 Task: Find connections with filter location Addiet Canna with filter topic #culturewith filter profile language French with filter current company BioMérieux with filter school Sridevi Women's Engineering College with filter industry Banking with filter service category Family Law with filter keywords title Artist
Action: Mouse moved to (278, 220)
Screenshot: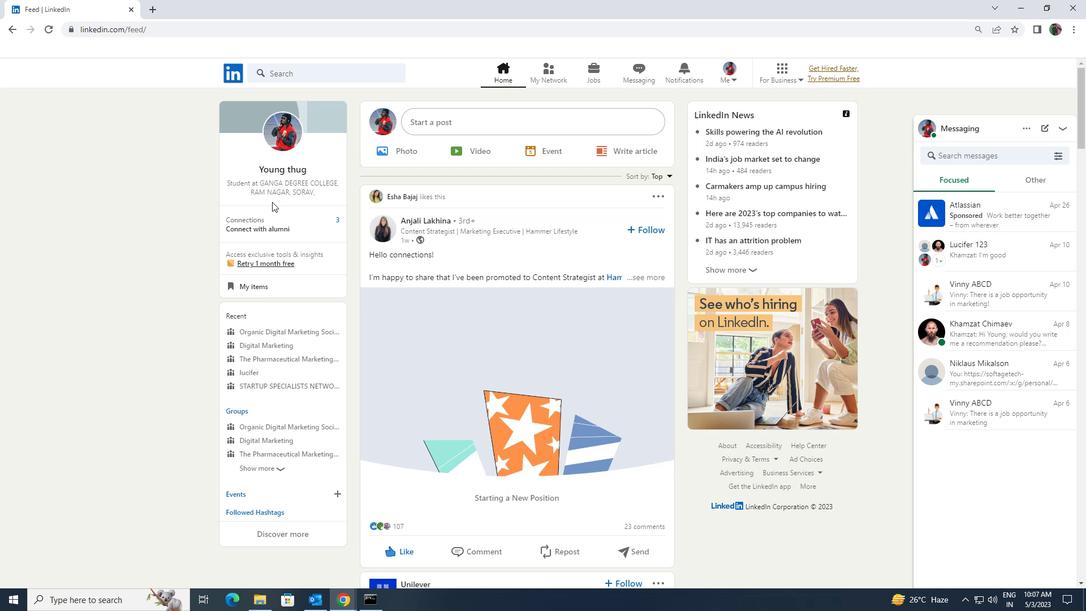 
Action: Mouse pressed left at (278, 220)
Screenshot: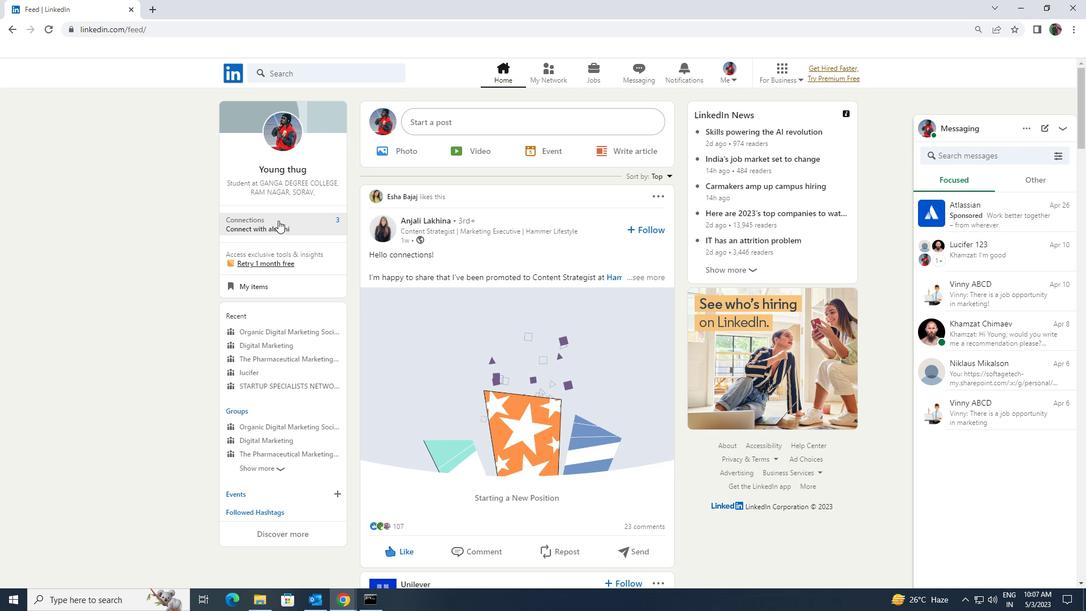 
Action: Mouse moved to (298, 136)
Screenshot: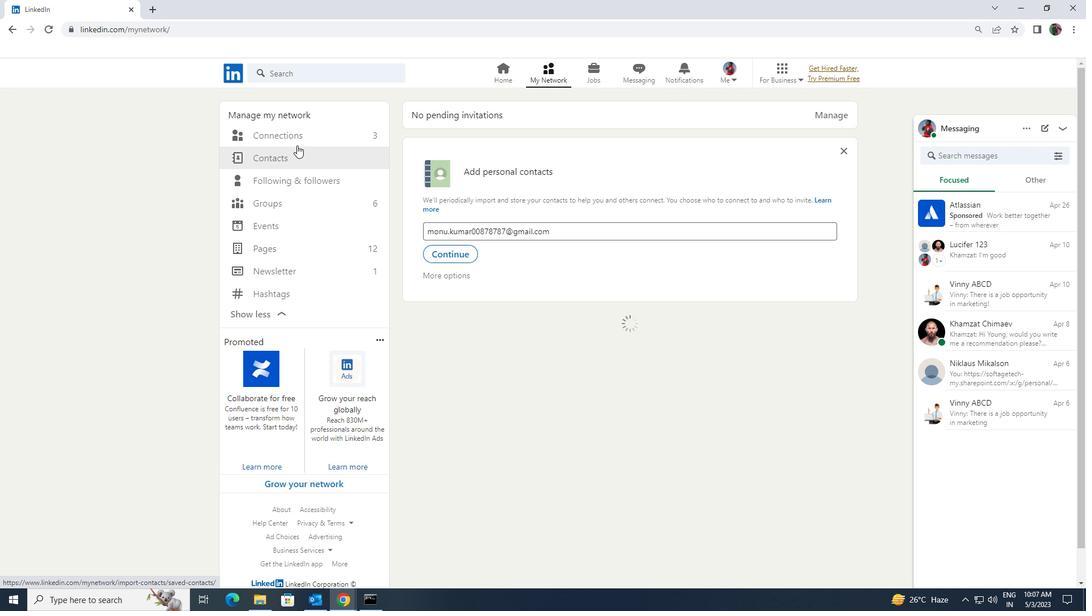 
Action: Mouse pressed left at (298, 136)
Screenshot: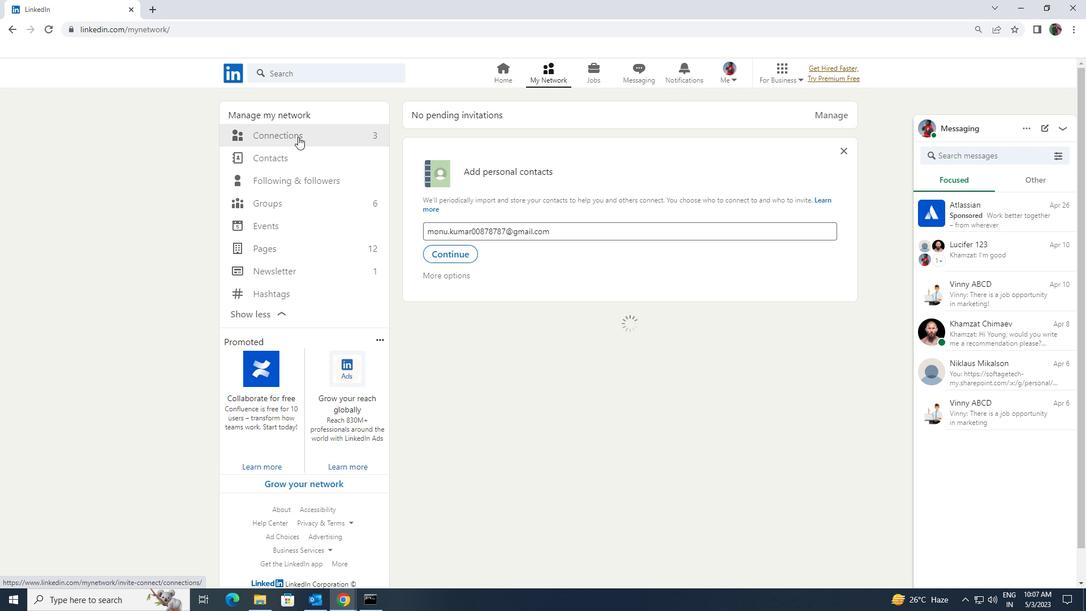 
Action: Mouse moved to (601, 139)
Screenshot: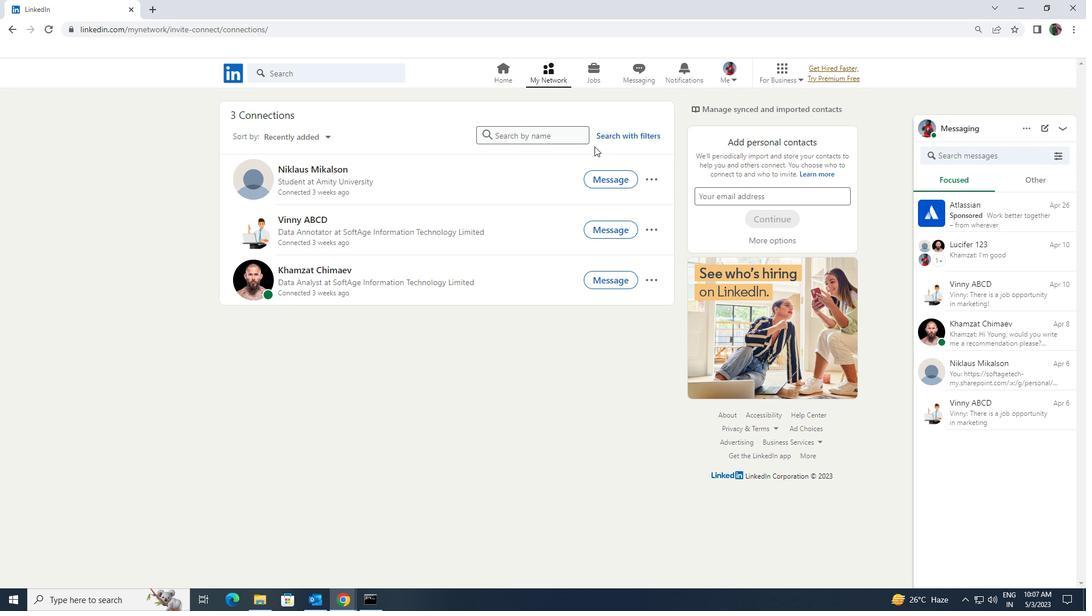 
Action: Mouse pressed left at (601, 139)
Screenshot: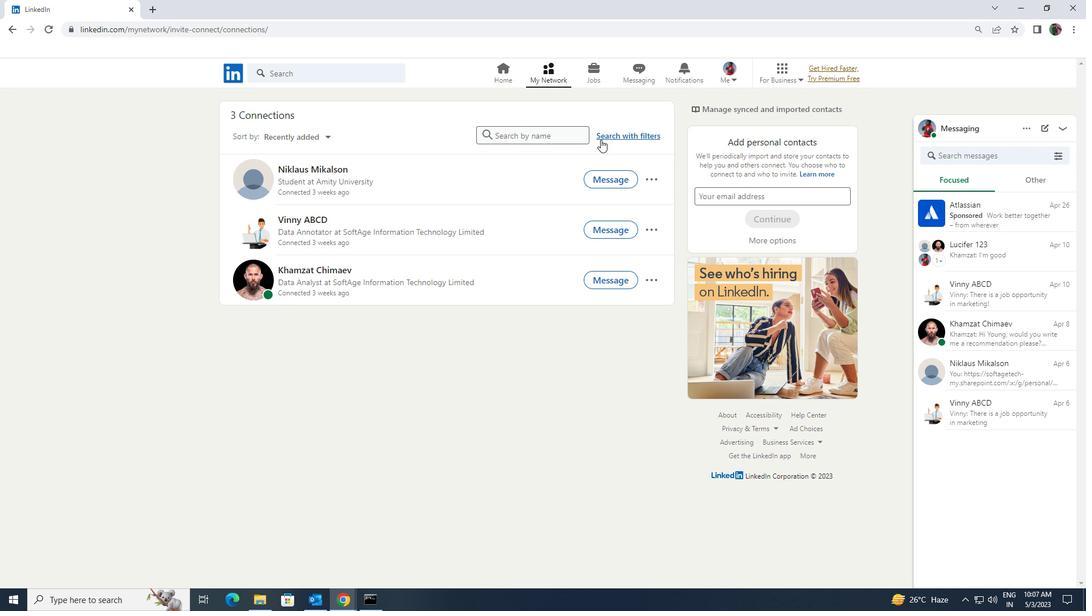 
Action: Mouse moved to (582, 107)
Screenshot: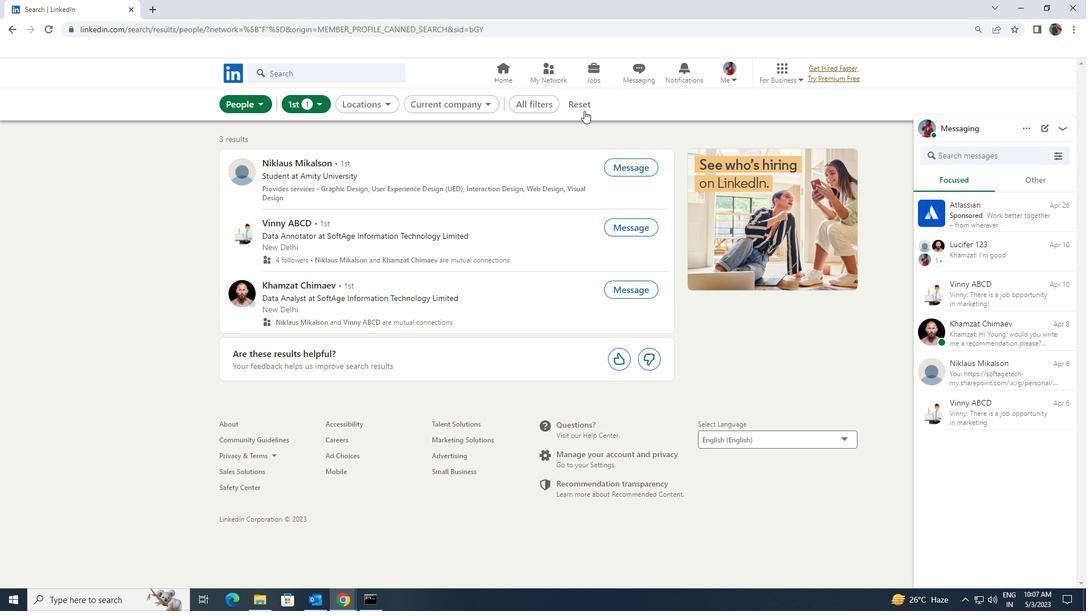 
Action: Mouse pressed left at (582, 107)
Screenshot: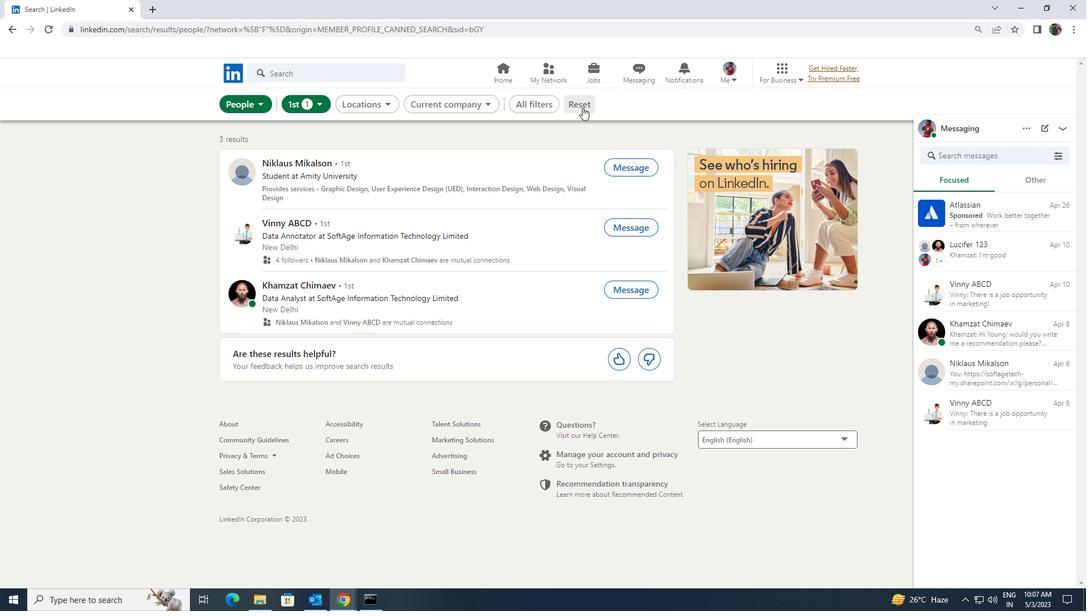 
Action: Mouse moved to (568, 105)
Screenshot: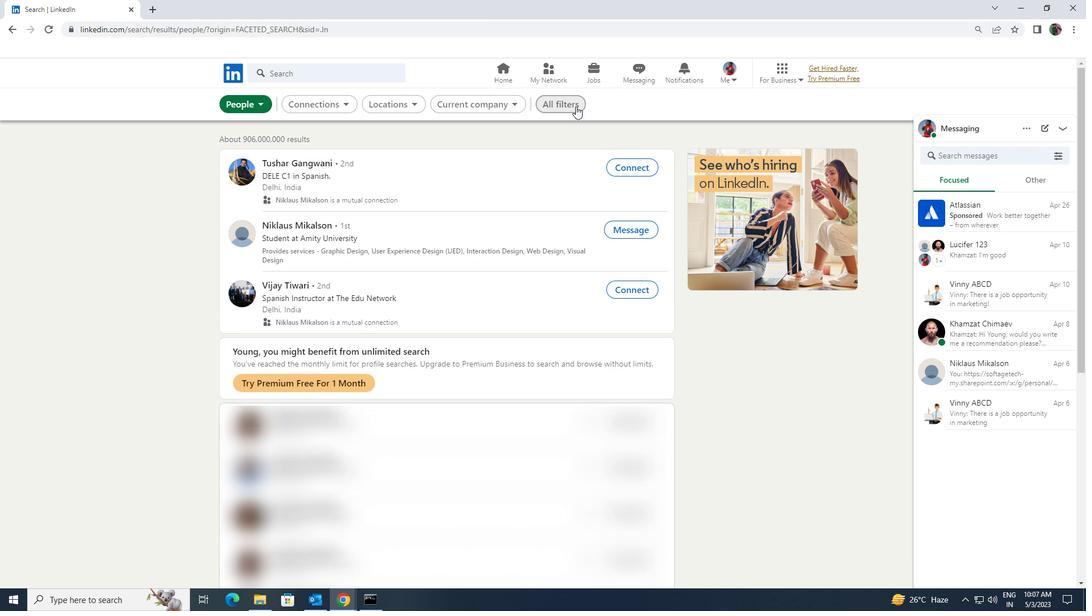 
Action: Mouse pressed left at (568, 105)
Screenshot: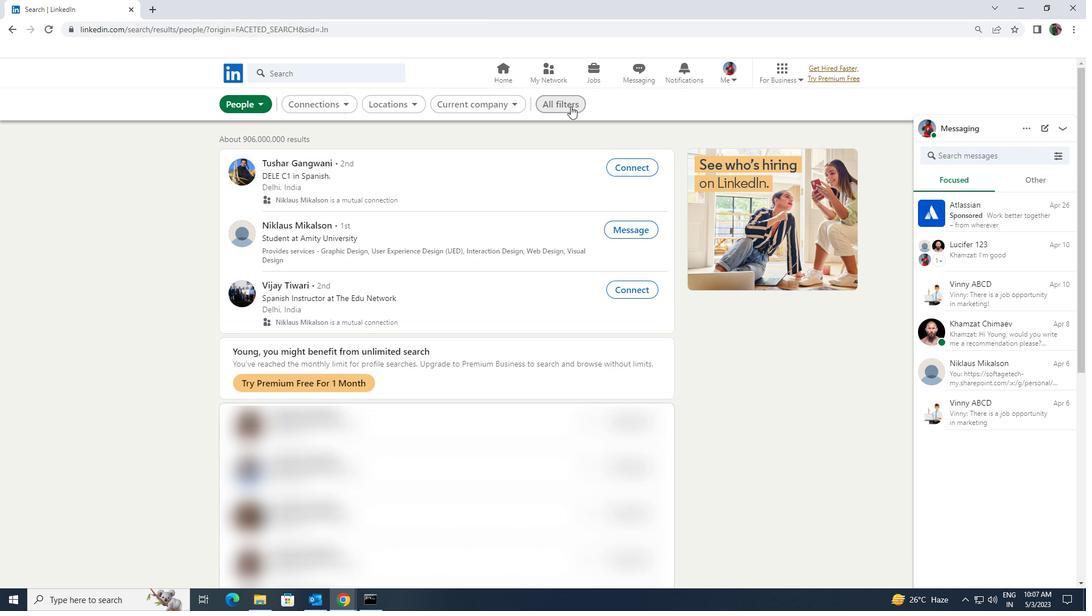 
Action: Mouse moved to (885, 391)
Screenshot: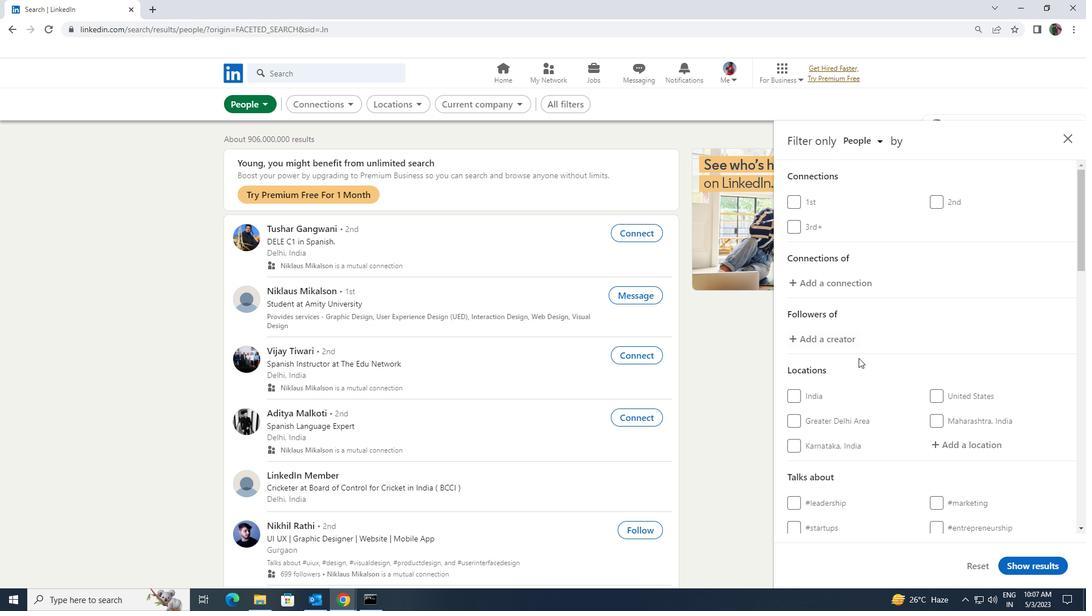 
Action: Mouse scrolled (885, 391) with delta (0, 0)
Screenshot: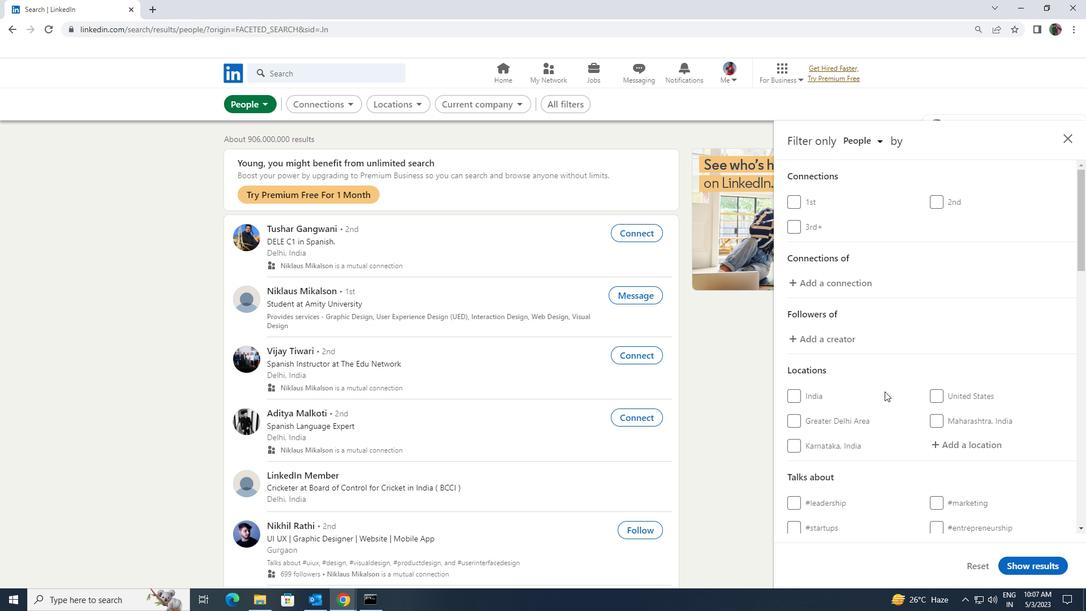 
Action: Mouse moved to (931, 385)
Screenshot: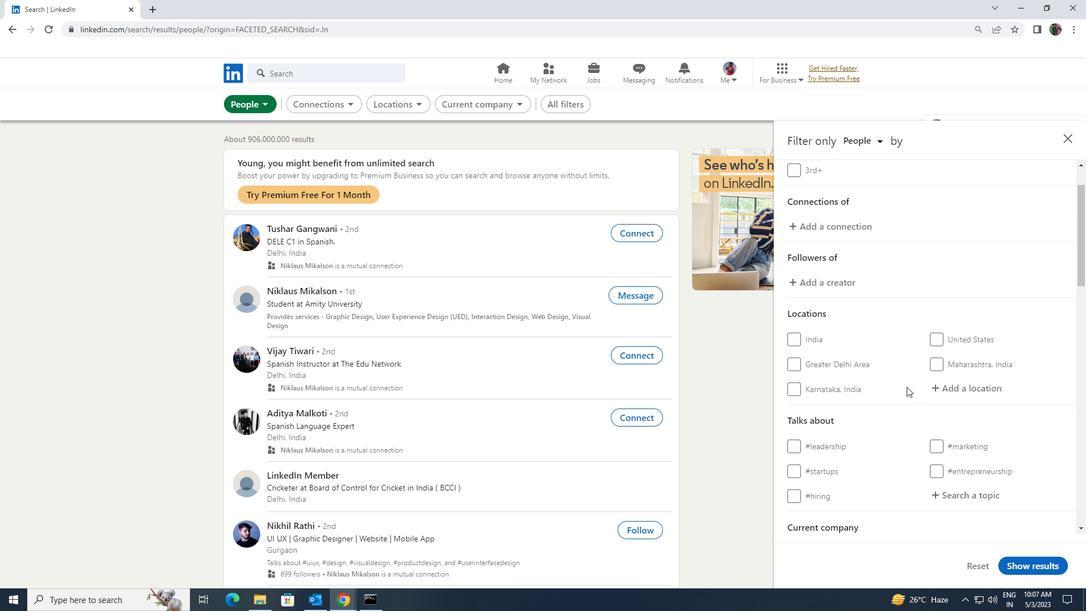 
Action: Mouse pressed left at (931, 385)
Screenshot: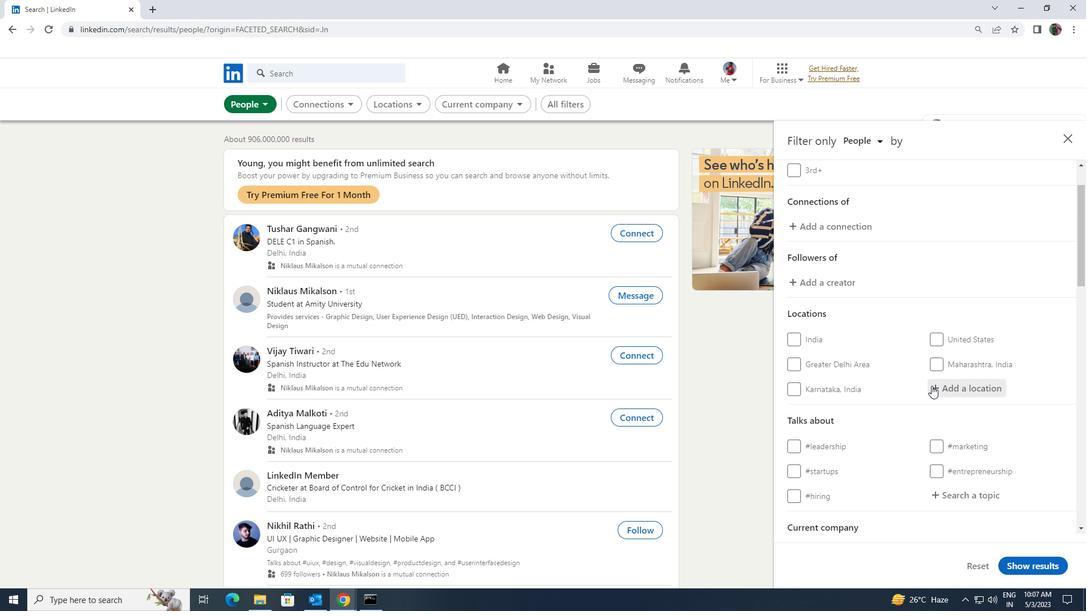 
Action: Mouse moved to (926, 381)
Screenshot: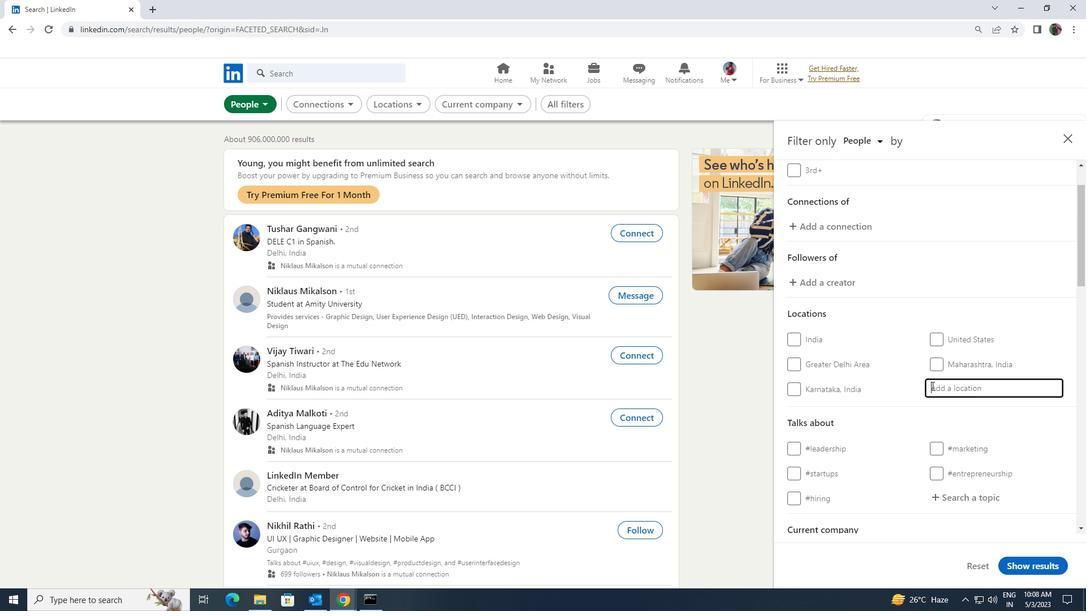 
Action: Key pressed <Key.shift>ADDIET<Key.space><Key.shift>CANNA
Screenshot: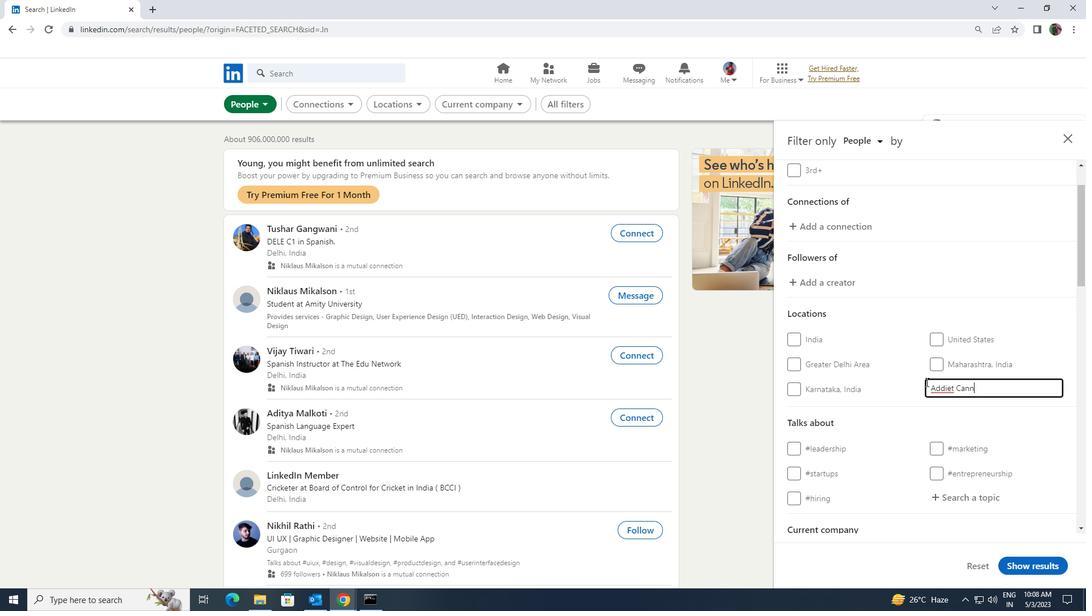 
Action: Mouse moved to (958, 490)
Screenshot: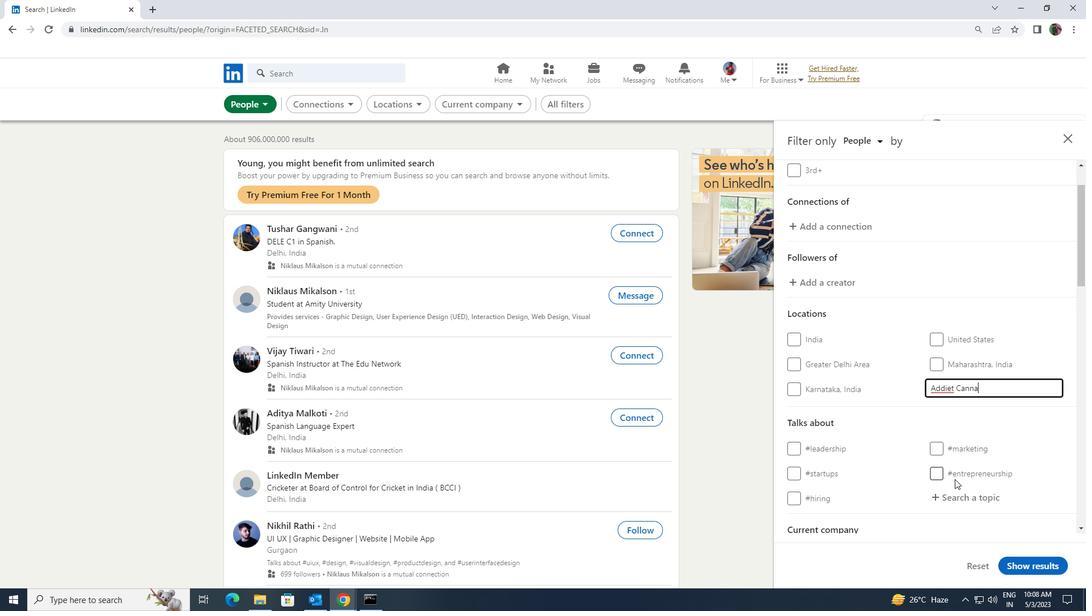 
Action: Mouse pressed left at (958, 490)
Screenshot: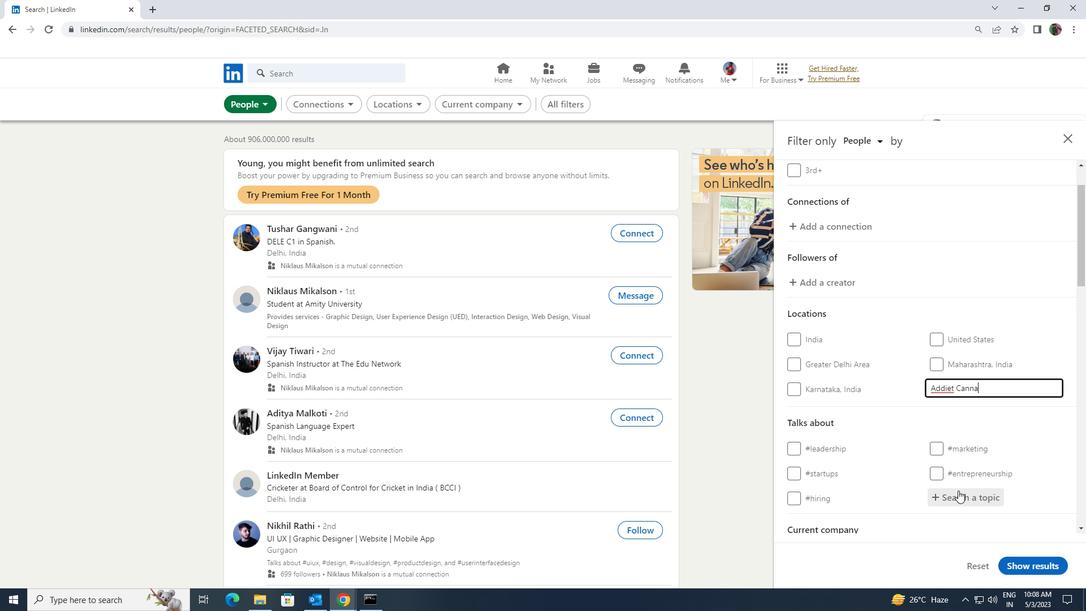 
Action: Key pressed <Key.shift>CULTURE
Screenshot: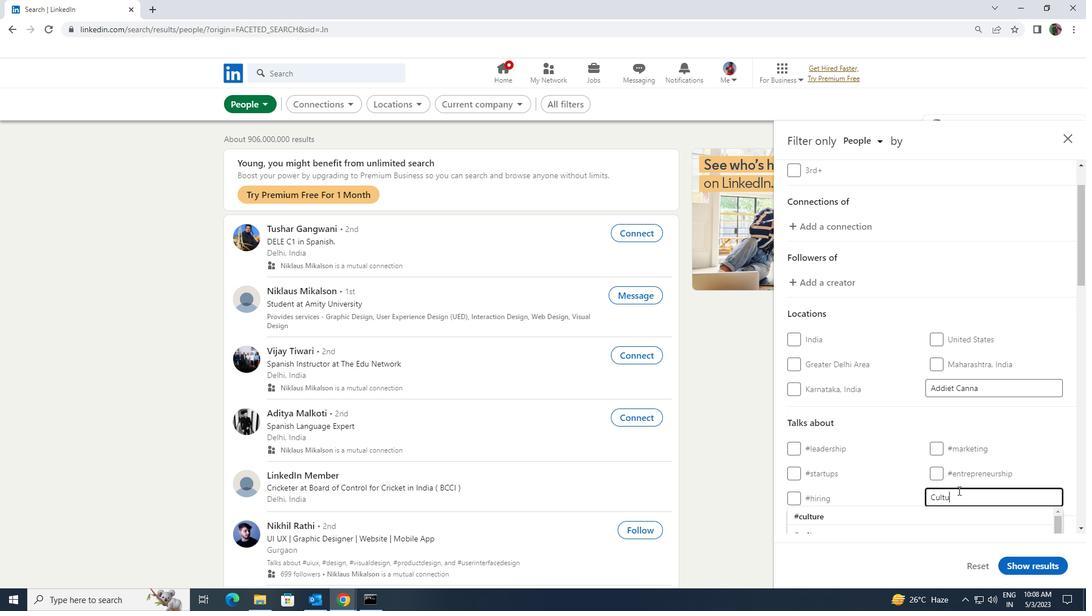 
Action: Mouse scrolled (958, 490) with delta (0, 0)
Screenshot: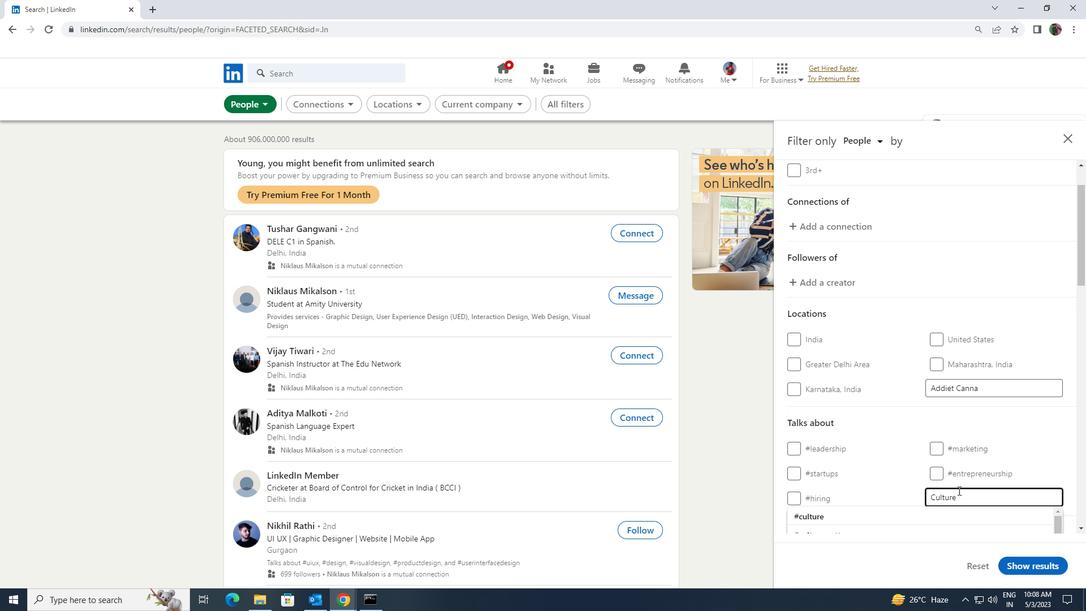 
Action: Mouse moved to (943, 462)
Screenshot: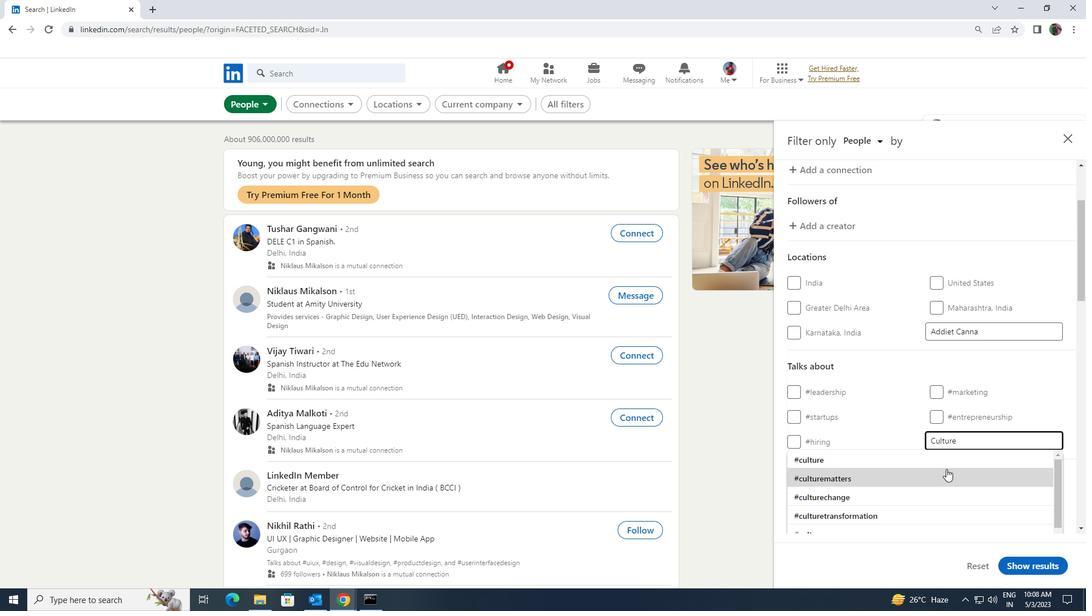 
Action: Mouse pressed left at (943, 462)
Screenshot: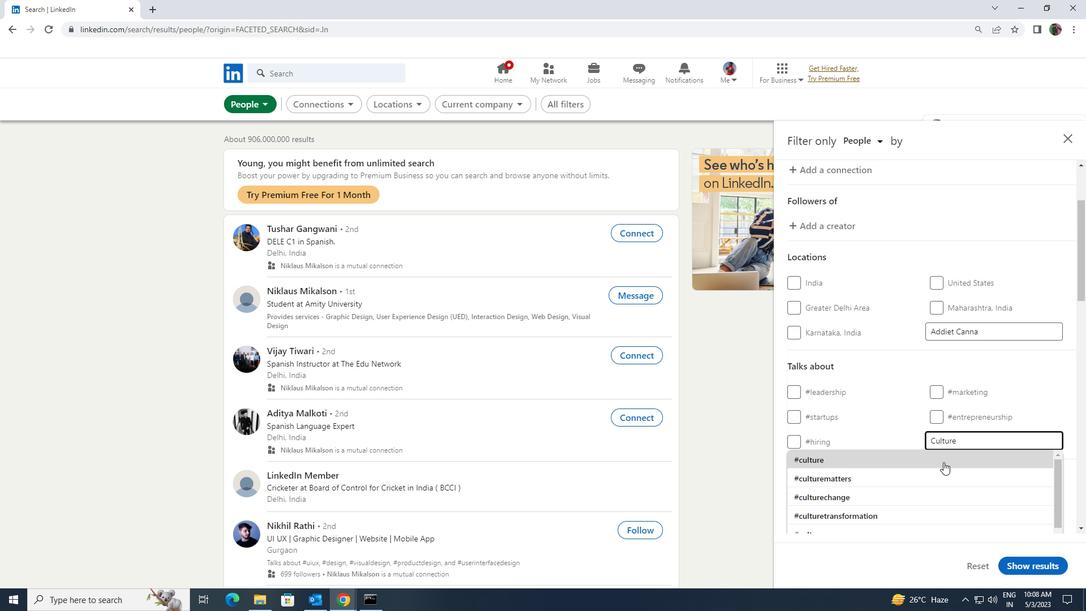 
Action: Mouse moved to (942, 462)
Screenshot: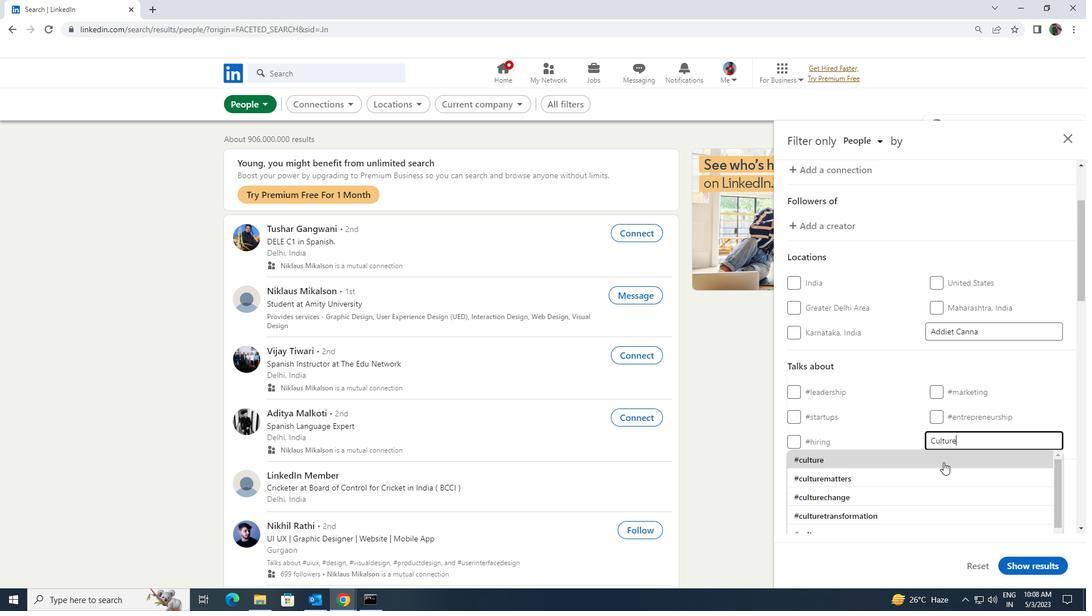 
Action: Mouse scrolled (942, 462) with delta (0, 0)
Screenshot: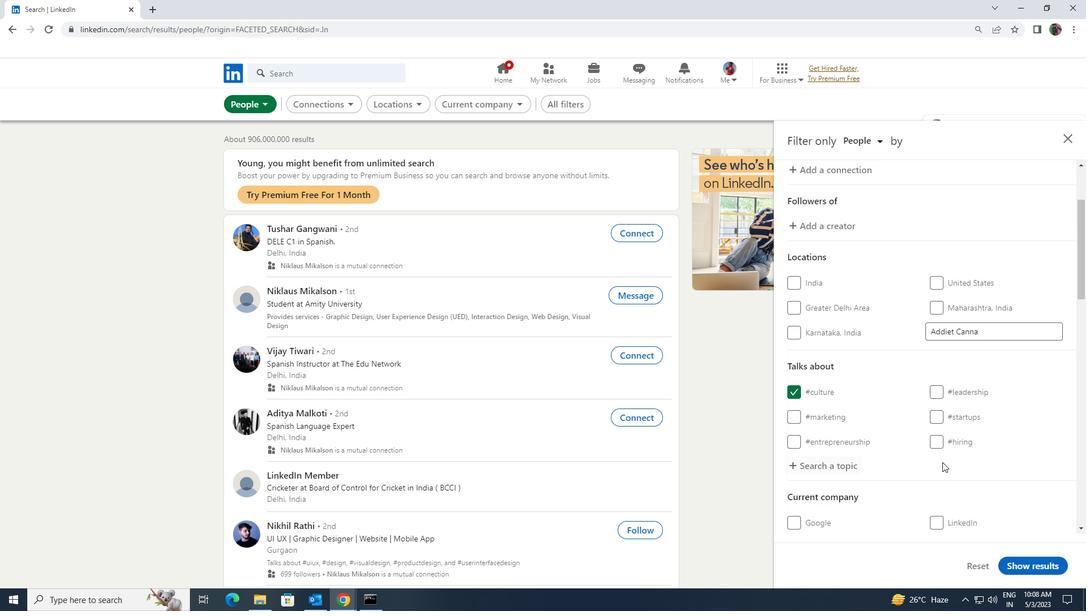 
Action: Mouse moved to (942, 462)
Screenshot: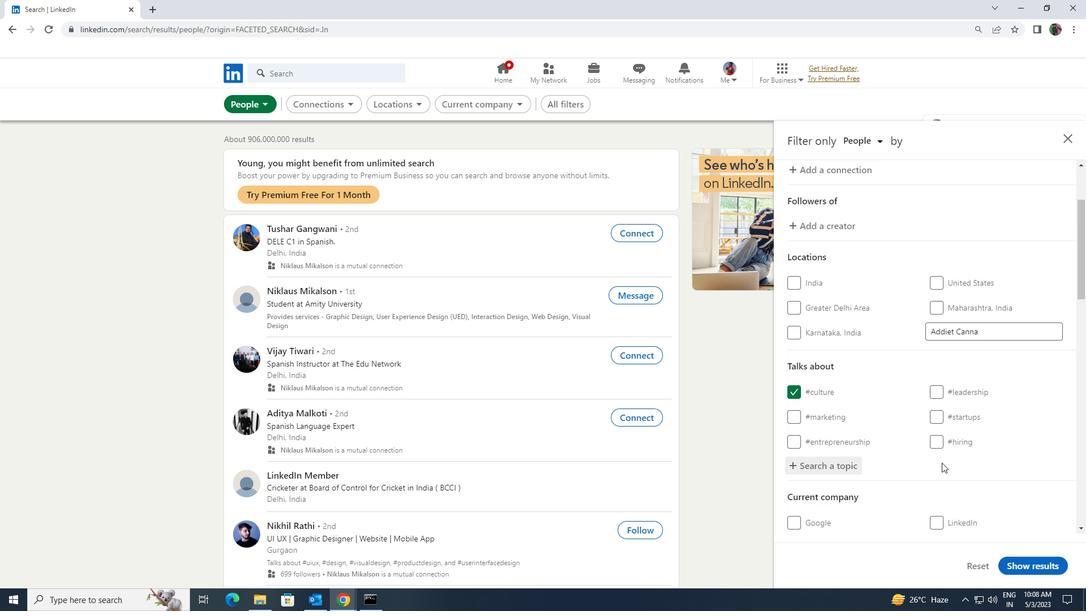 
Action: Mouse scrolled (942, 462) with delta (0, 0)
Screenshot: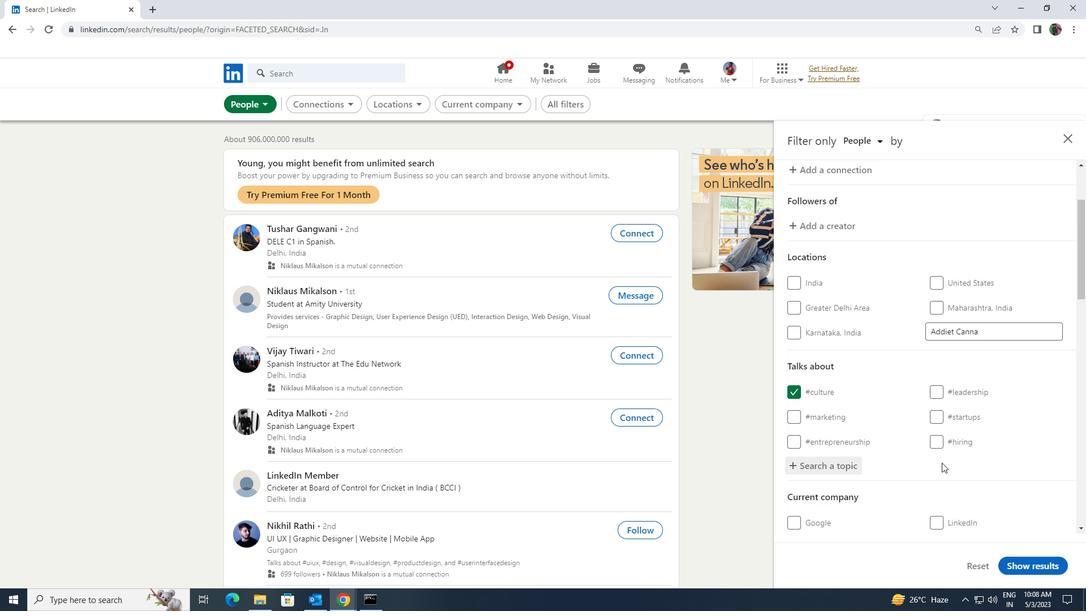 
Action: Mouse scrolled (942, 462) with delta (0, 0)
Screenshot: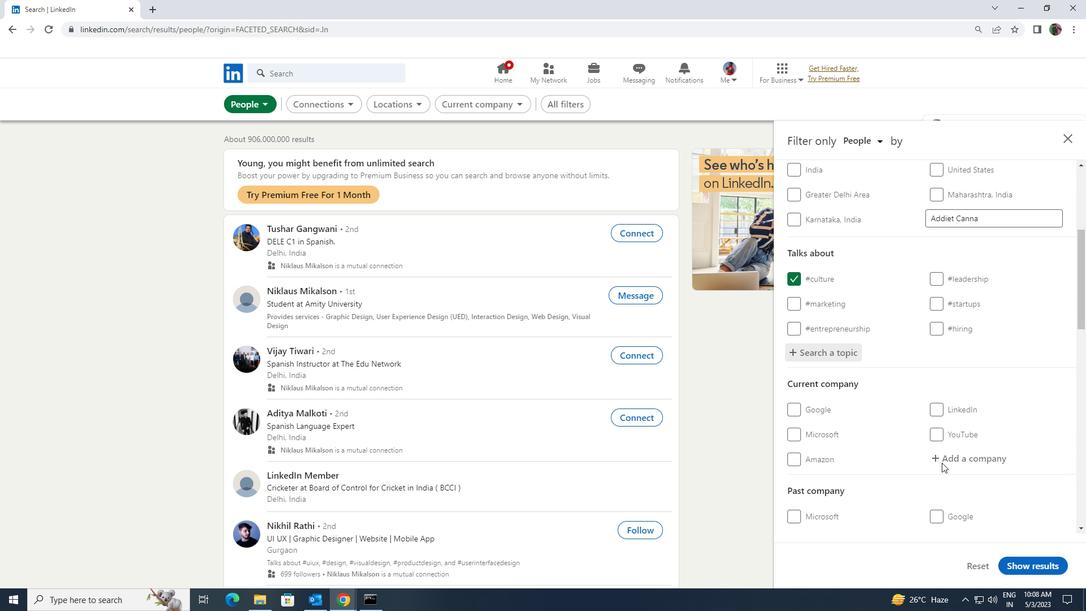 
Action: Mouse scrolled (942, 462) with delta (0, 0)
Screenshot: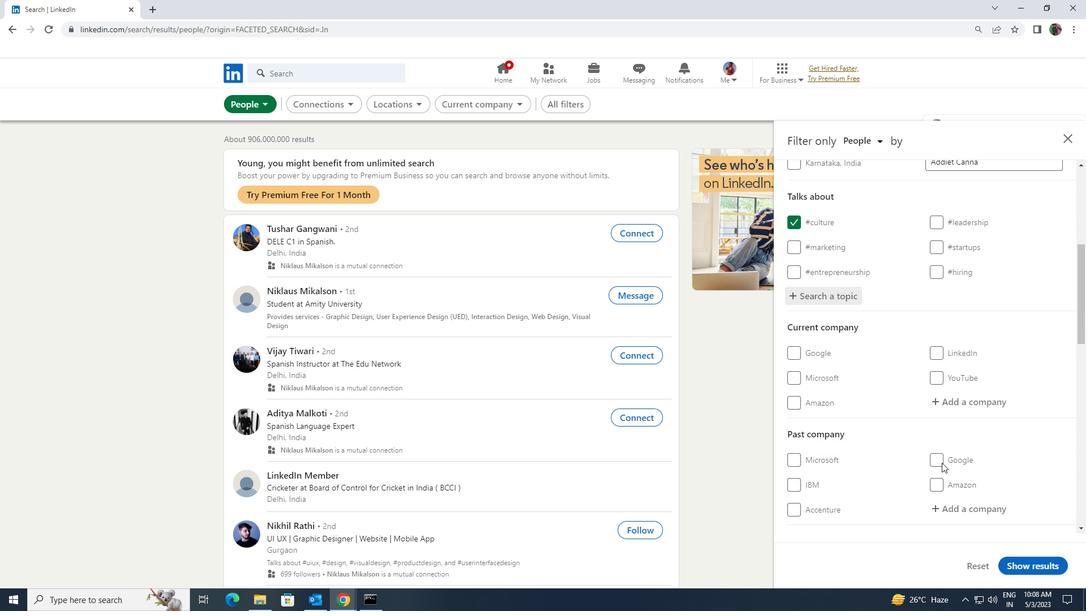 
Action: Mouse scrolled (942, 462) with delta (0, 0)
Screenshot: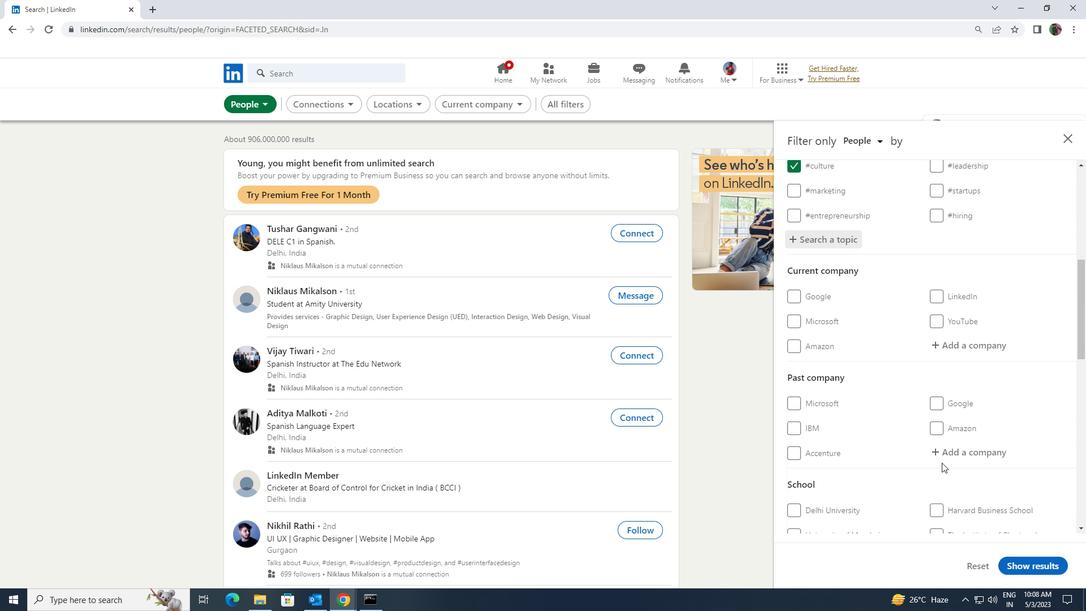 
Action: Mouse scrolled (942, 462) with delta (0, 0)
Screenshot: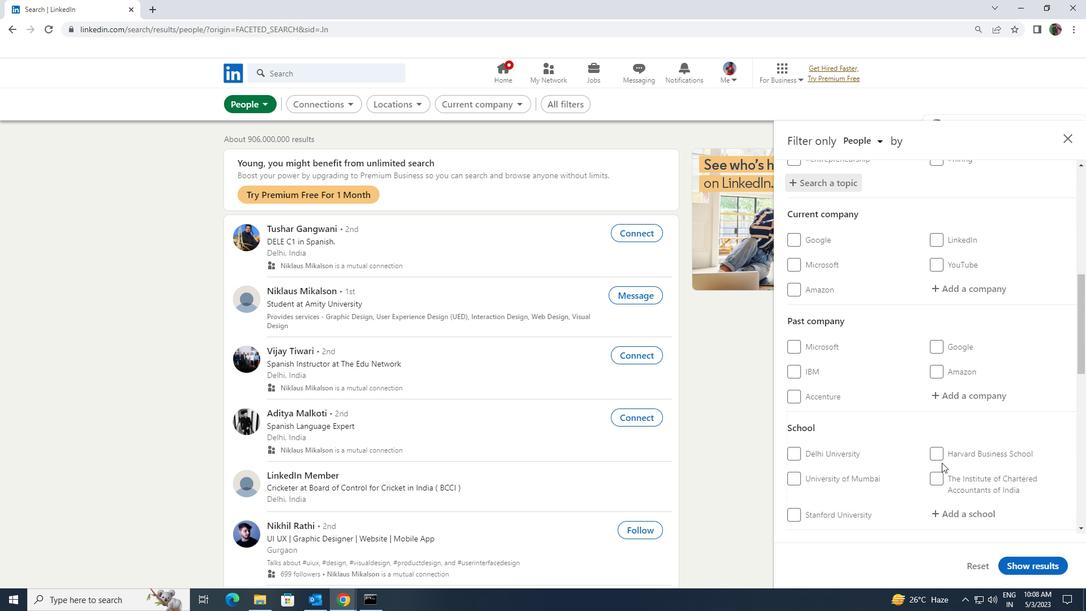
Action: Mouse scrolled (942, 462) with delta (0, 0)
Screenshot: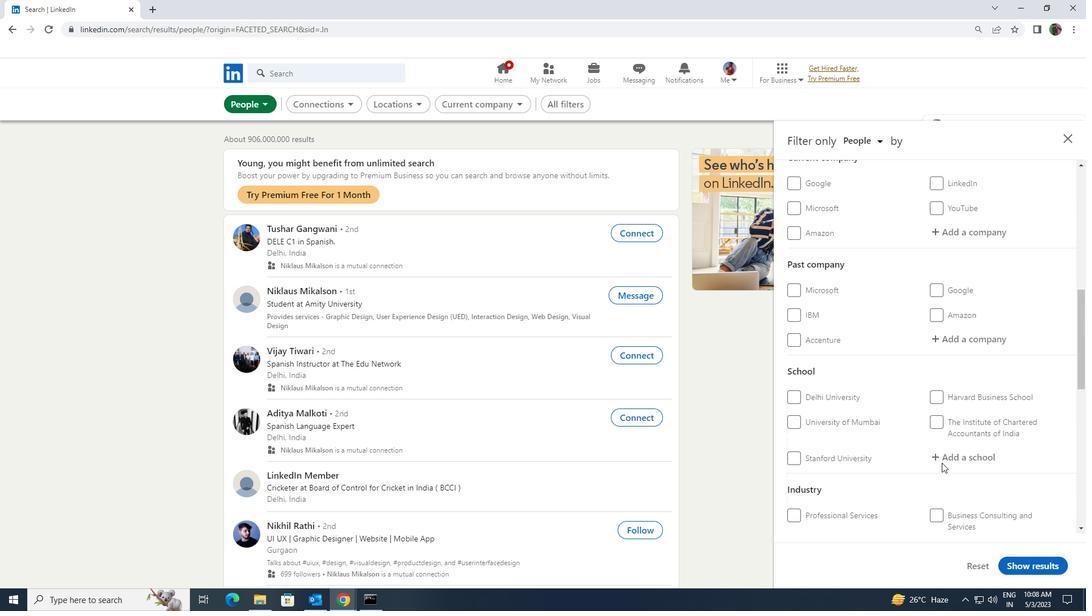 
Action: Mouse moved to (941, 463)
Screenshot: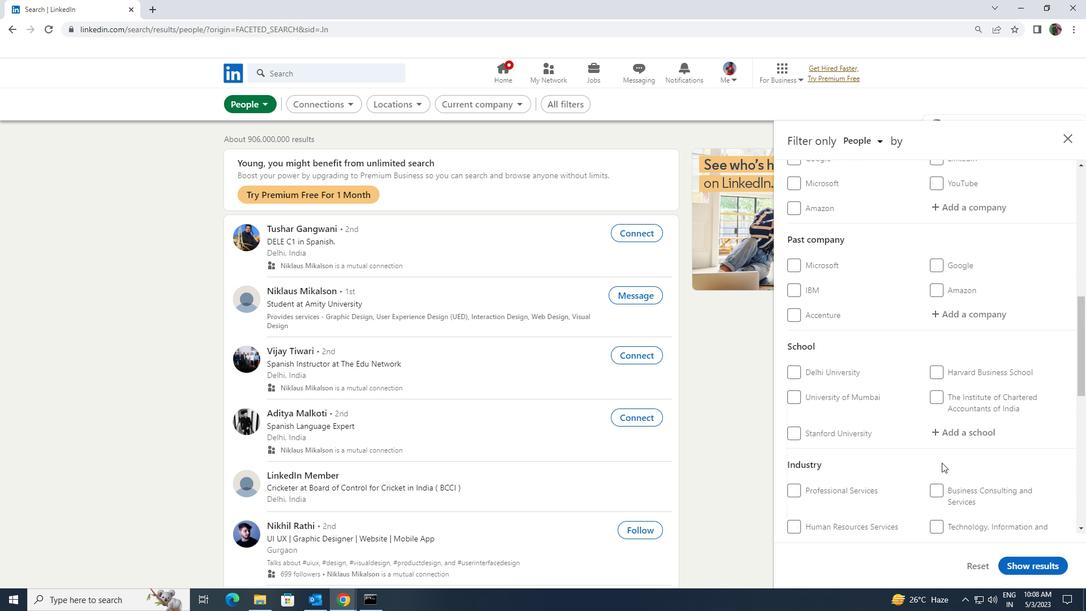
Action: Mouse scrolled (941, 462) with delta (0, 0)
Screenshot: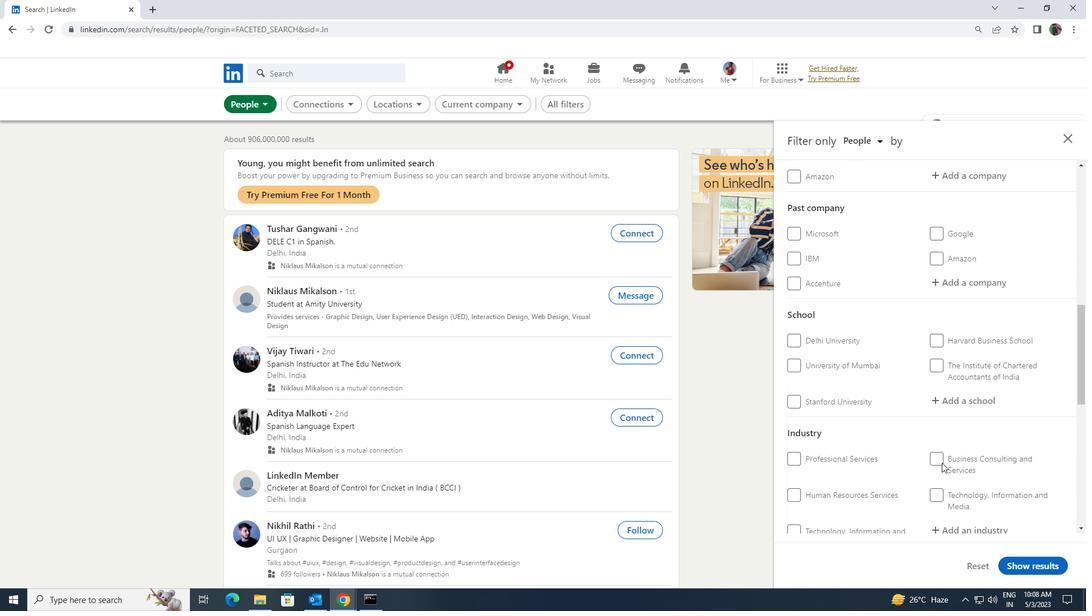 
Action: Mouse scrolled (941, 462) with delta (0, 0)
Screenshot: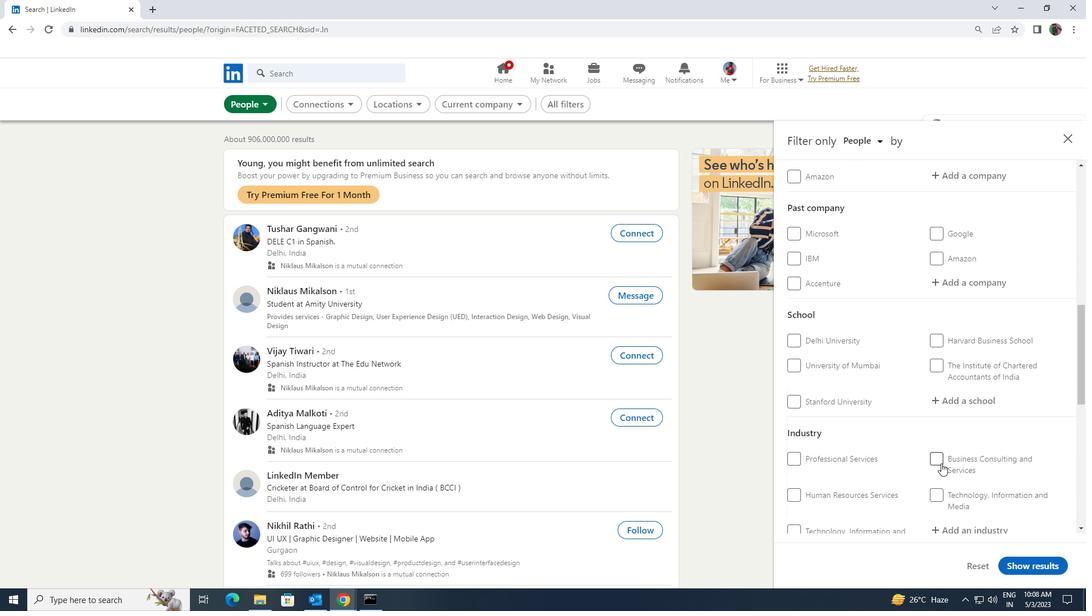 
Action: Mouse moved to (941, 463)
Screenshot: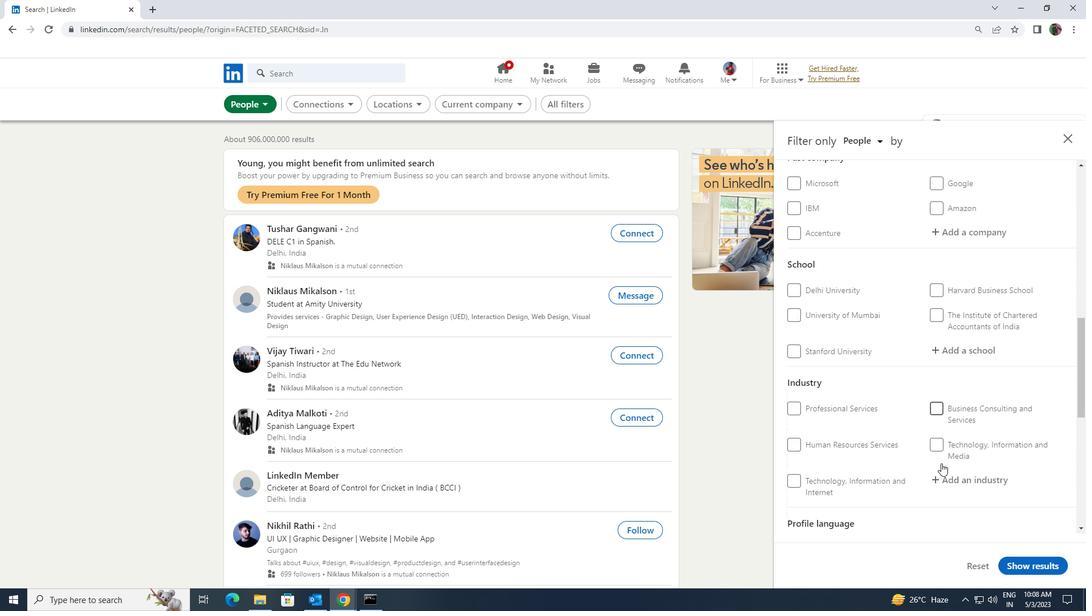 
Action: Mouse scrolled (941, 462) with delta (0, 0)
Screenshot: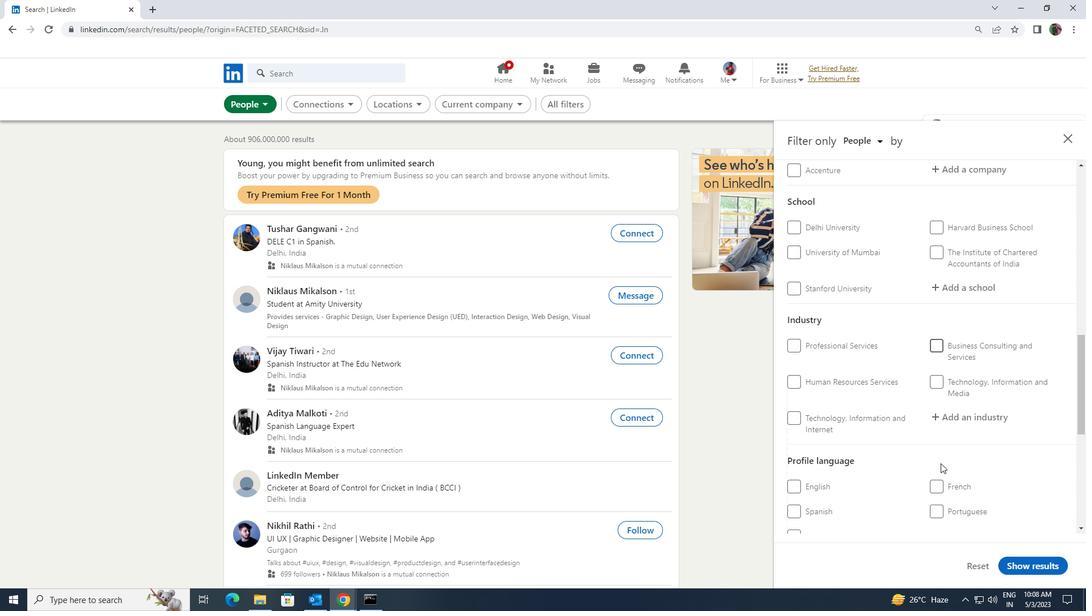 
Action: Mouse moved to (938, 432)
Screenshot: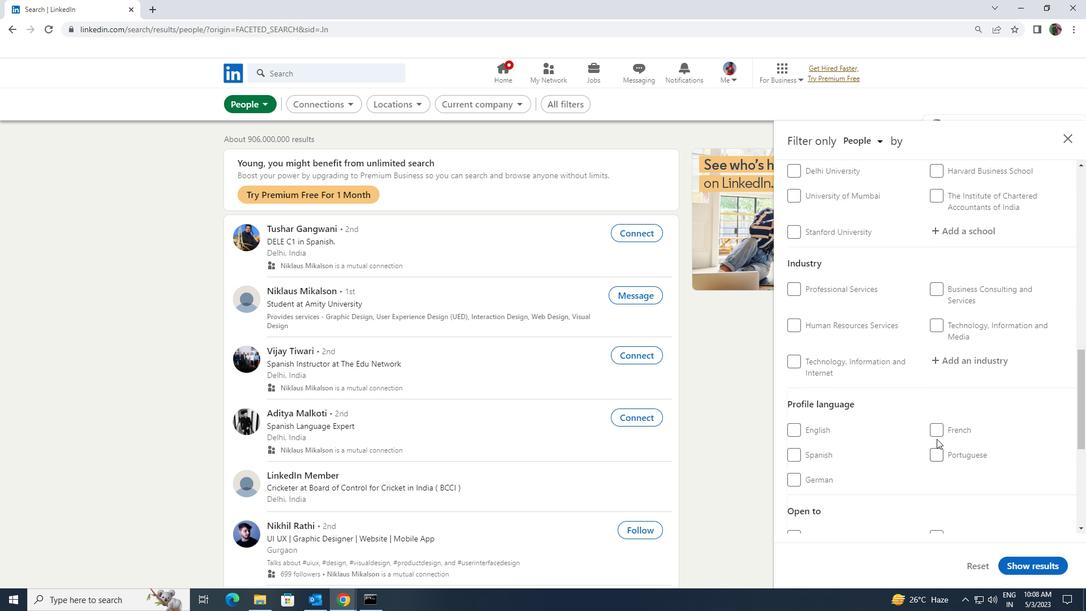 
Action: Mouse pressed left at (938, 432)
Screenshot: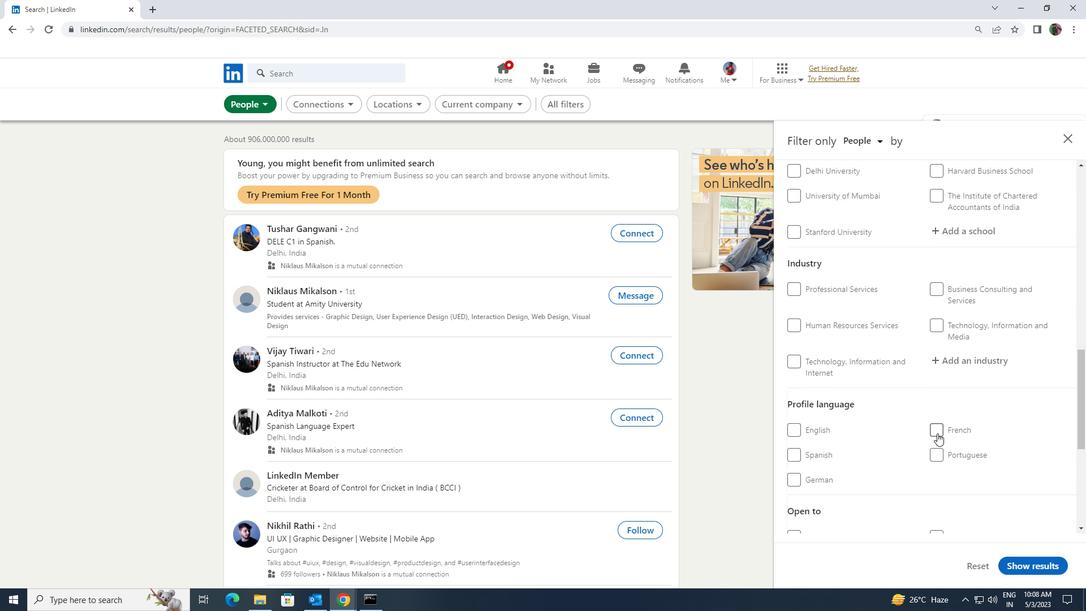 
Action: Mouse moved to (937, 433)
Screenshot: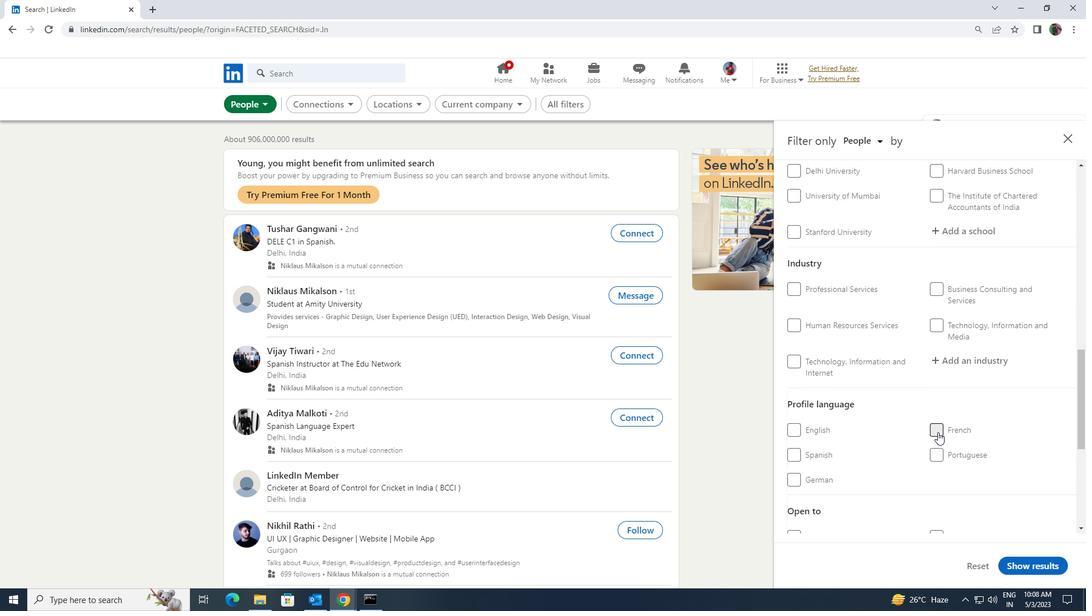
Action: Mouse scrolled (937, 434) with delta (0, 0)
Screenshot: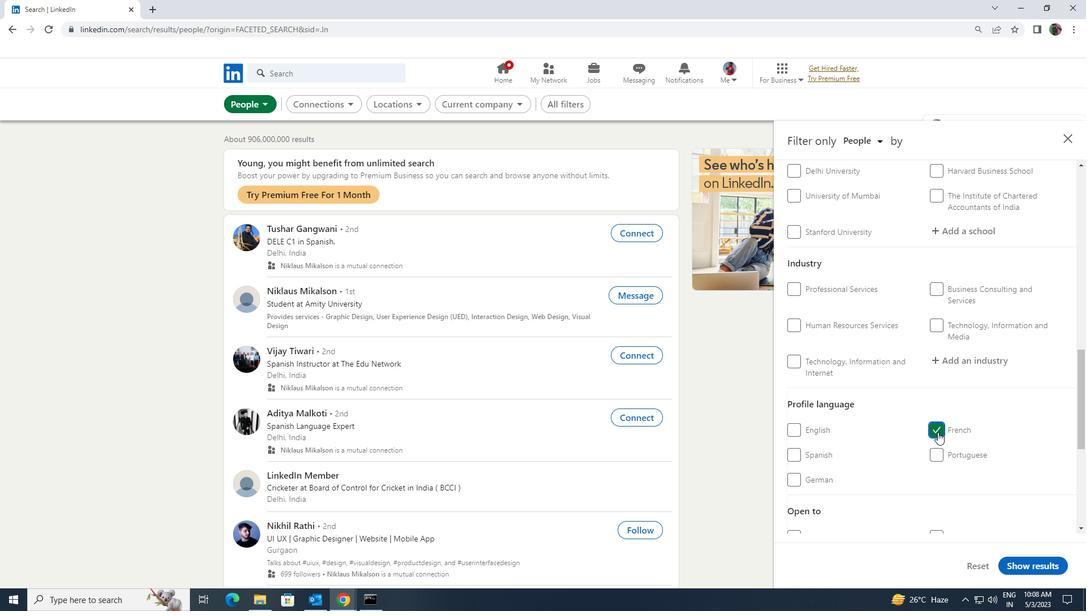 
Action: Mouse scrolled (937, 434) with delta (0, 0)
Screenshot: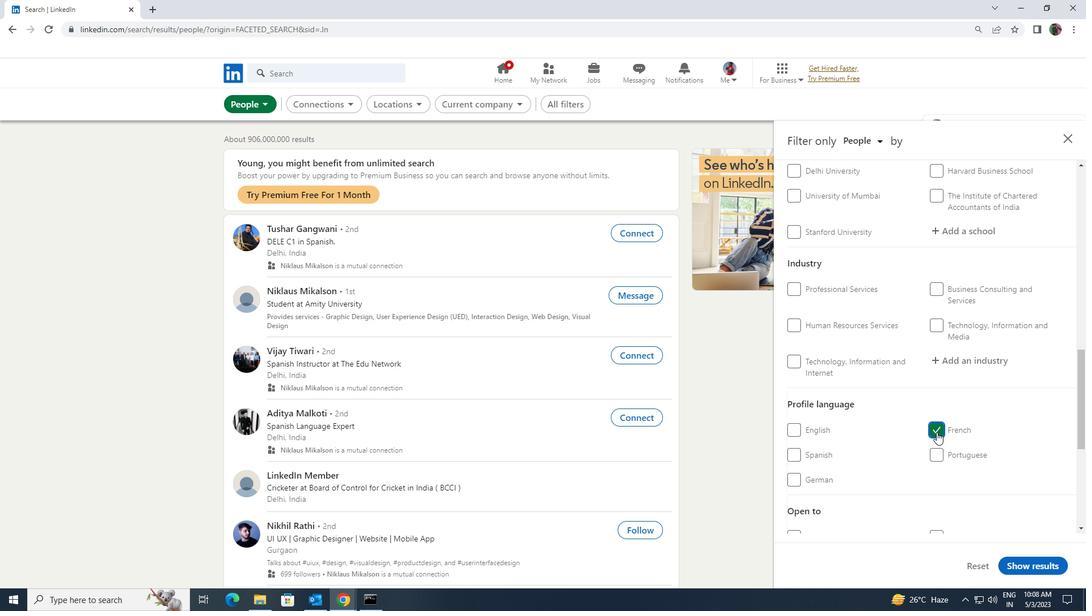 
Action: Mouse moved to (937, 433)
Screenshot: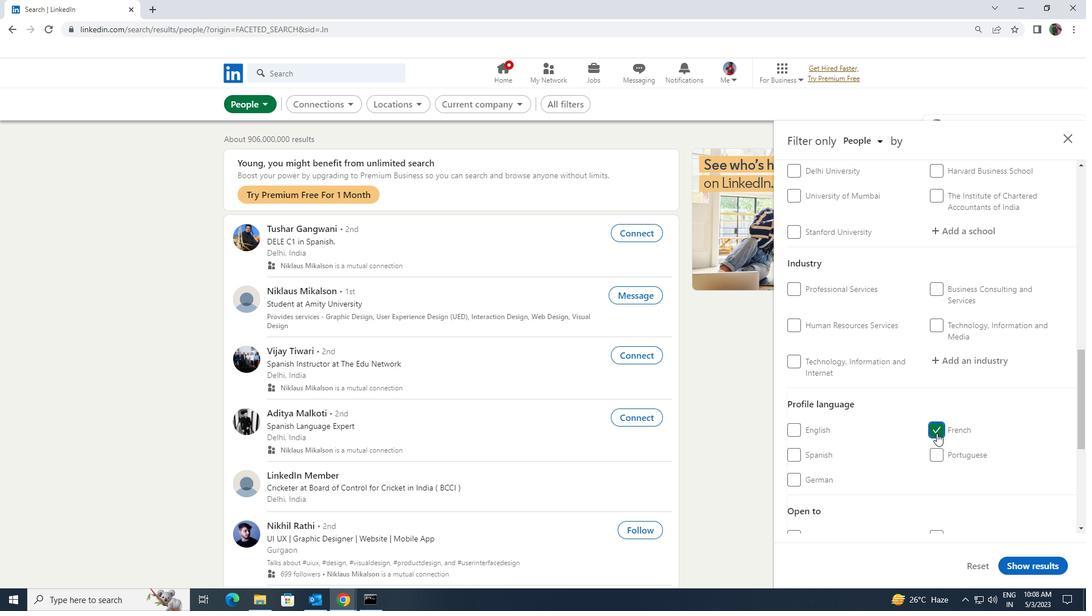 
Action: Mouse scrolled (937, 434) with delta (0, 0)
Screenshot: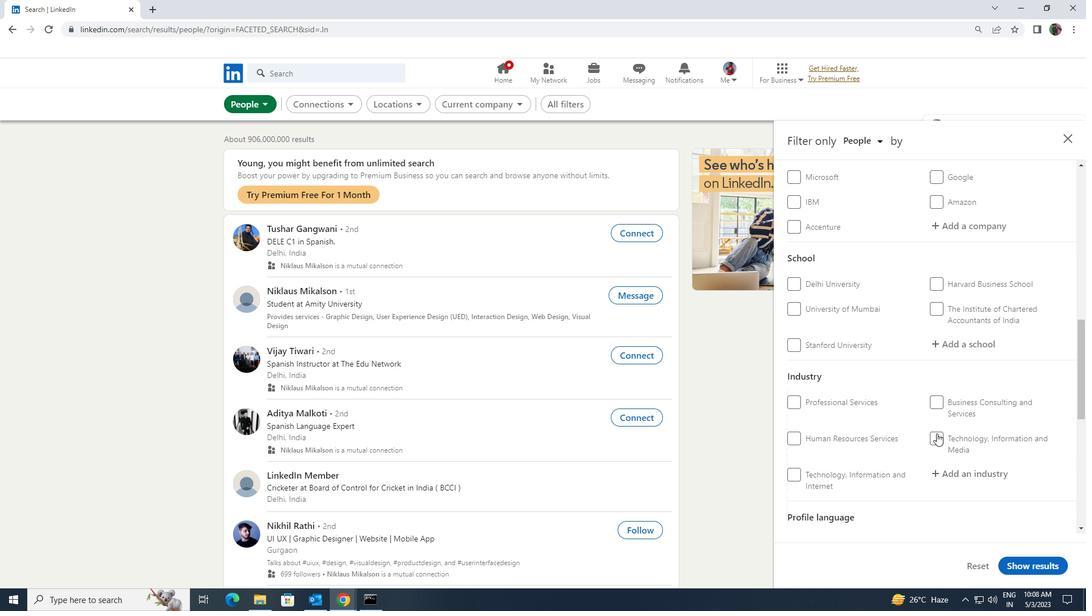 
Action: Mouse scrolled (937, 434) with delta (0, 0)
Screenshot: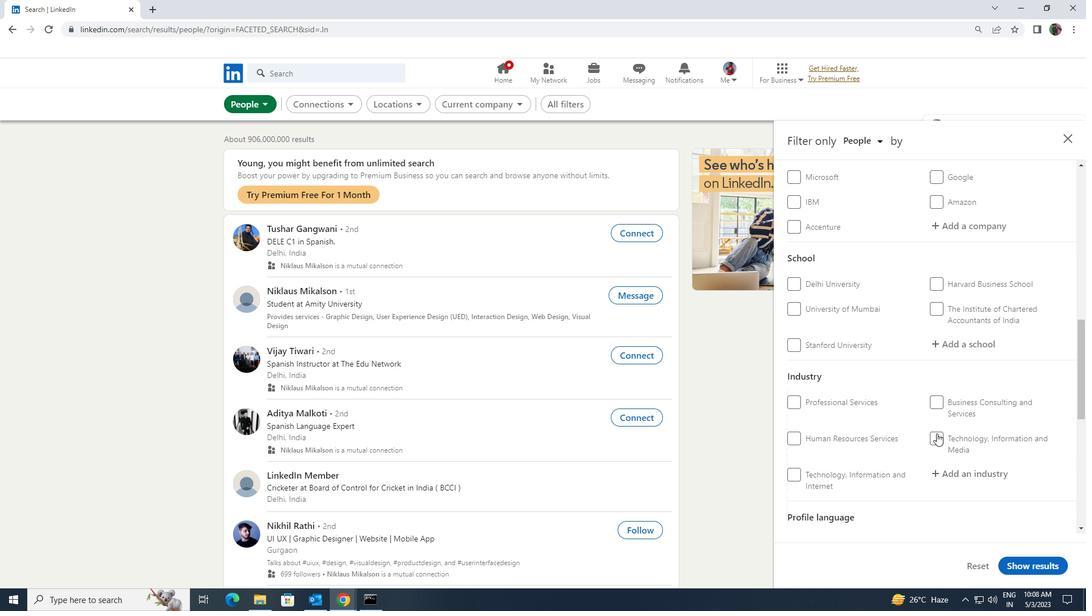 
Action: Mouse moved to (936, 434)
Screenshot: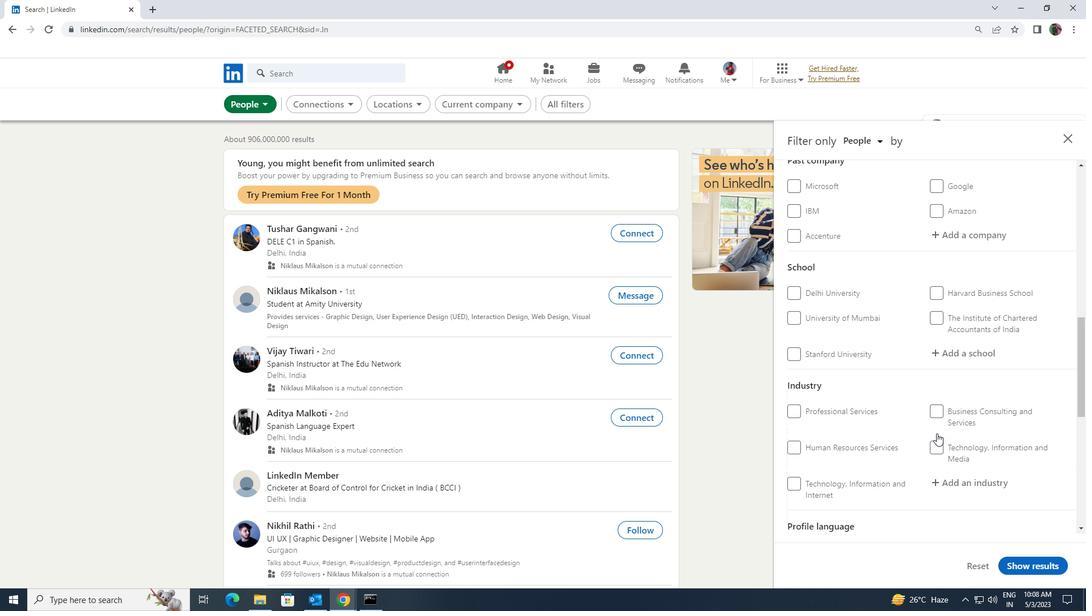 
Action: Mouse scrolled (936, 435) with delta (0, 0)
Screenshot: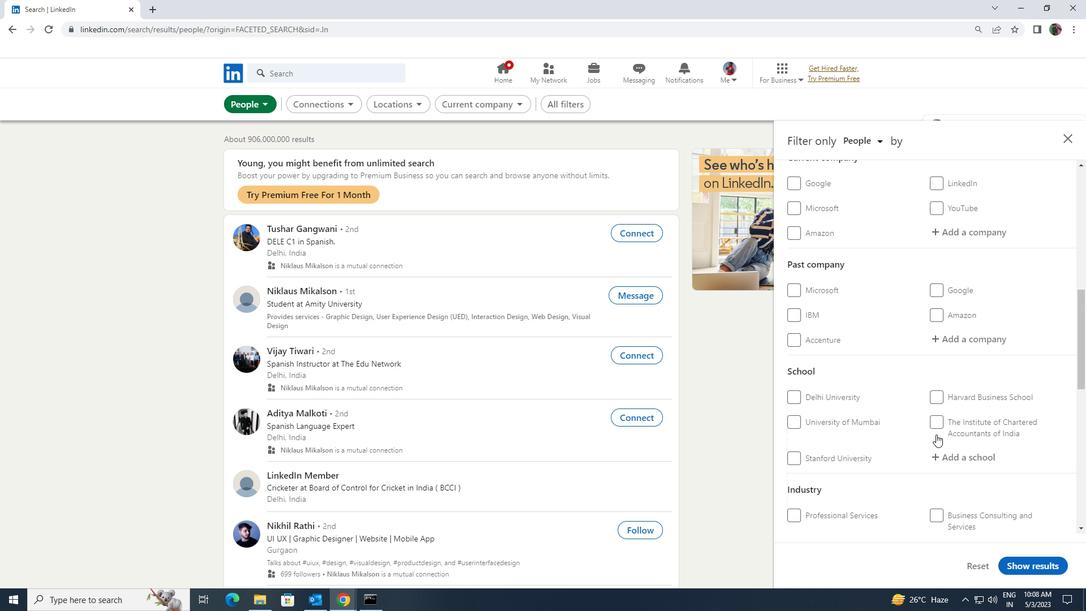
Action: Mouse moved to (935, 435)
Screenshot: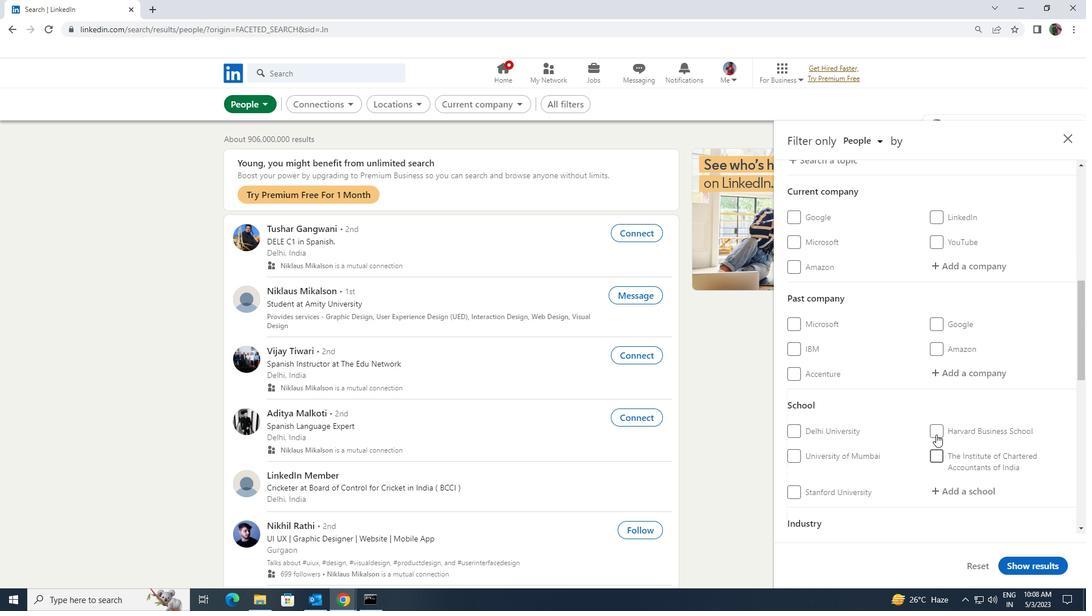 
Action: Mouse scrolled (935, 435) with delta (0, 0)
Screenshot: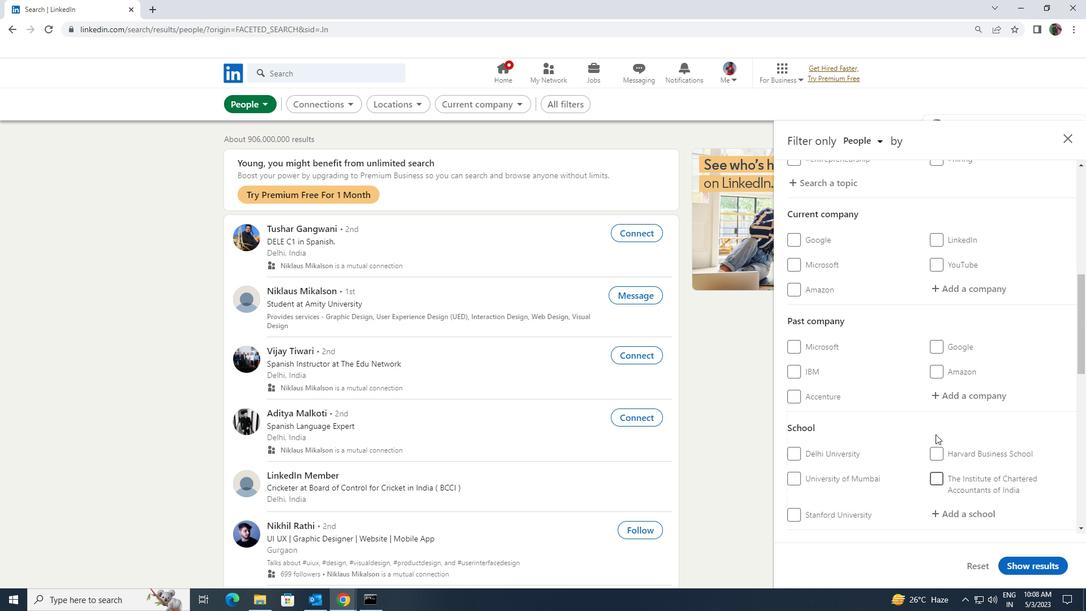 
Action: Mouse scrolled (935, 435) with delta (0, 0)
Screenshot: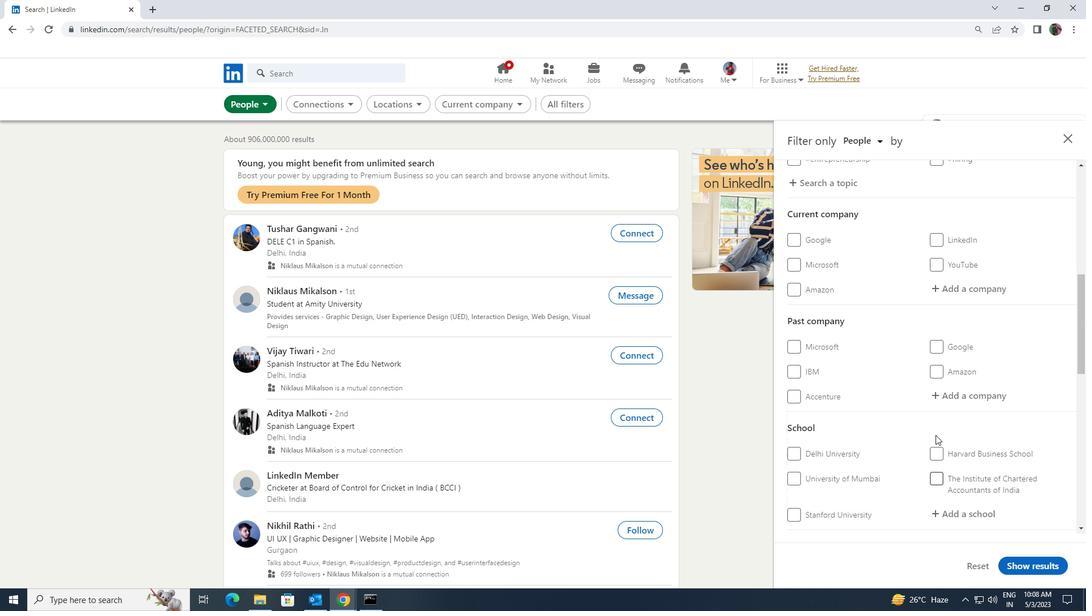 
Action: Mouse scrolled (935, 435) with delta (0, 0)
Screenshot: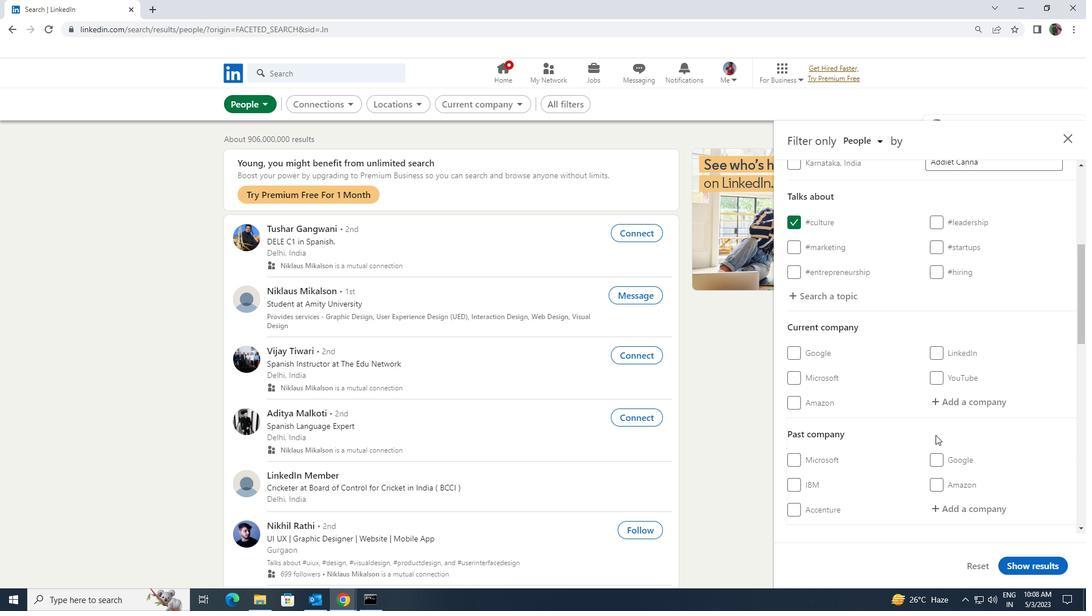 
Action: Mouse moved to (938, 459)
Screenshot: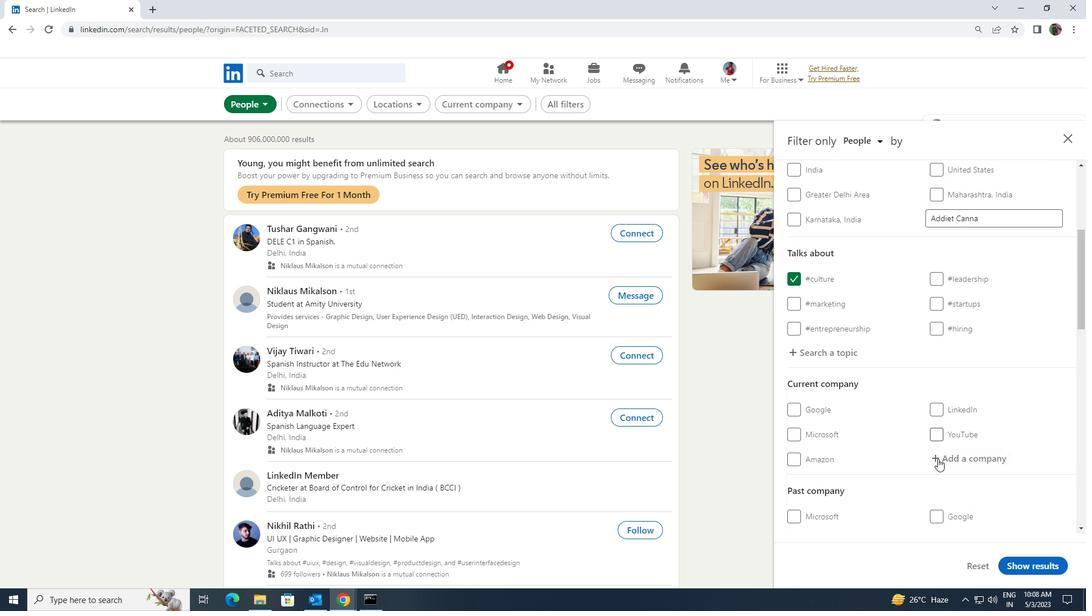 
Action: Mouse pressed left at (938, 459)
Screenshot: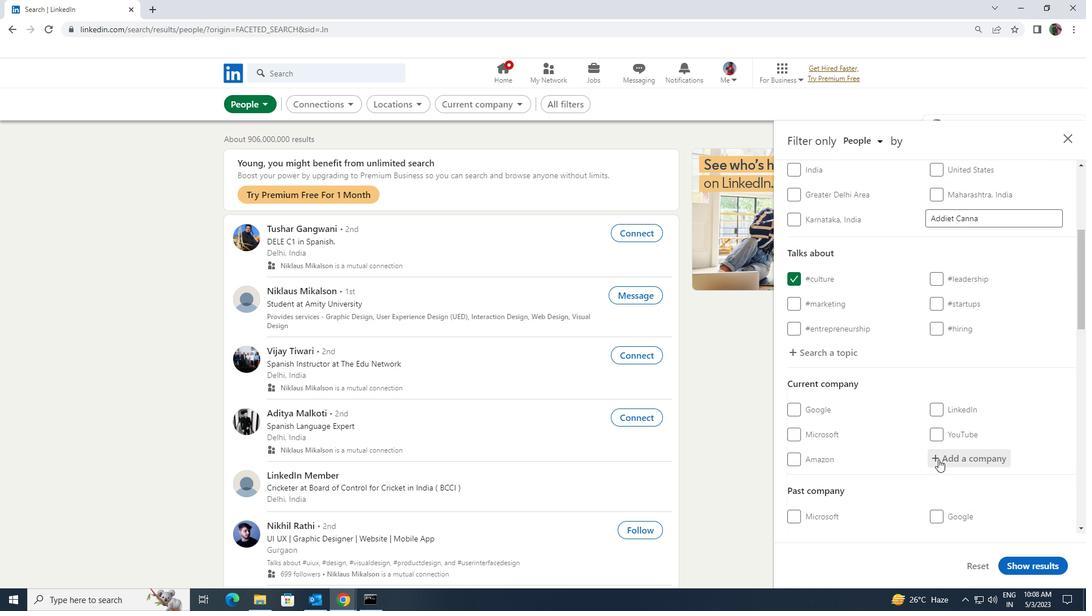 
Action: Key pressed <Key.shift><Key.shift><Key.shift><Key.shift><Key.shift><Key.shift><Key.shift><Key.shift><Key.shift><Key.shift><Key.shift><Key.shift><Key.shift>BIOM
Screenshot: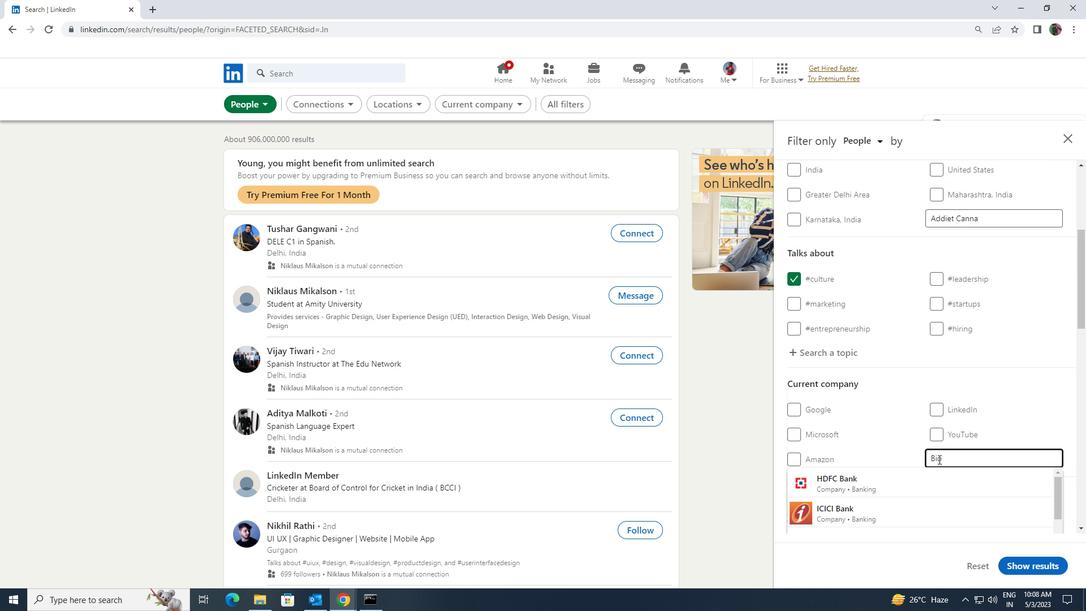 
Action: Mouse moved to (930, 478)
Screenshot: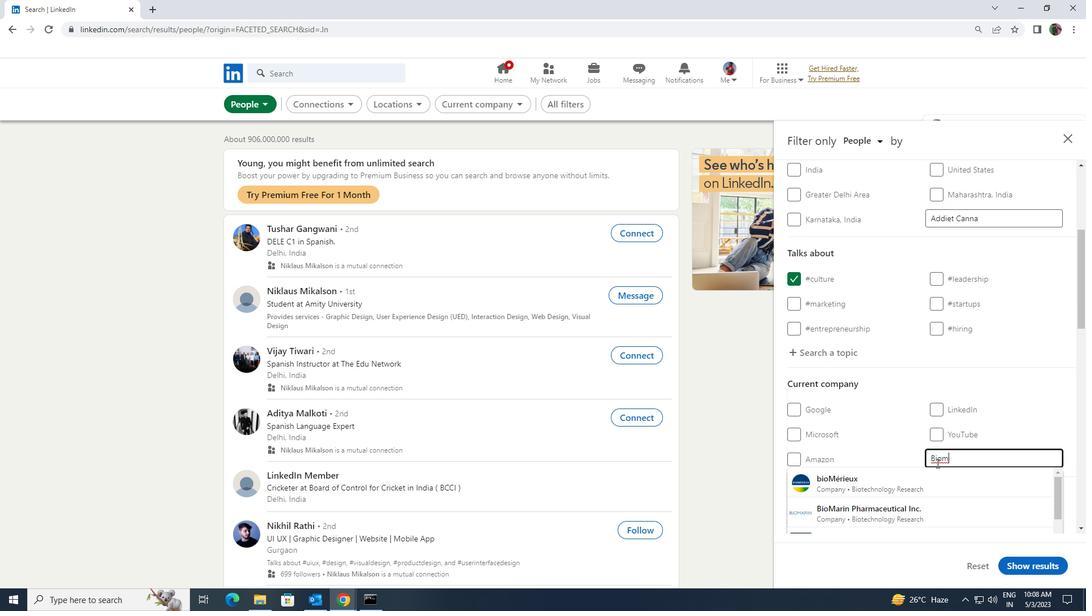 
Action: Mouse pressed left at (930, 478)
Screenshot: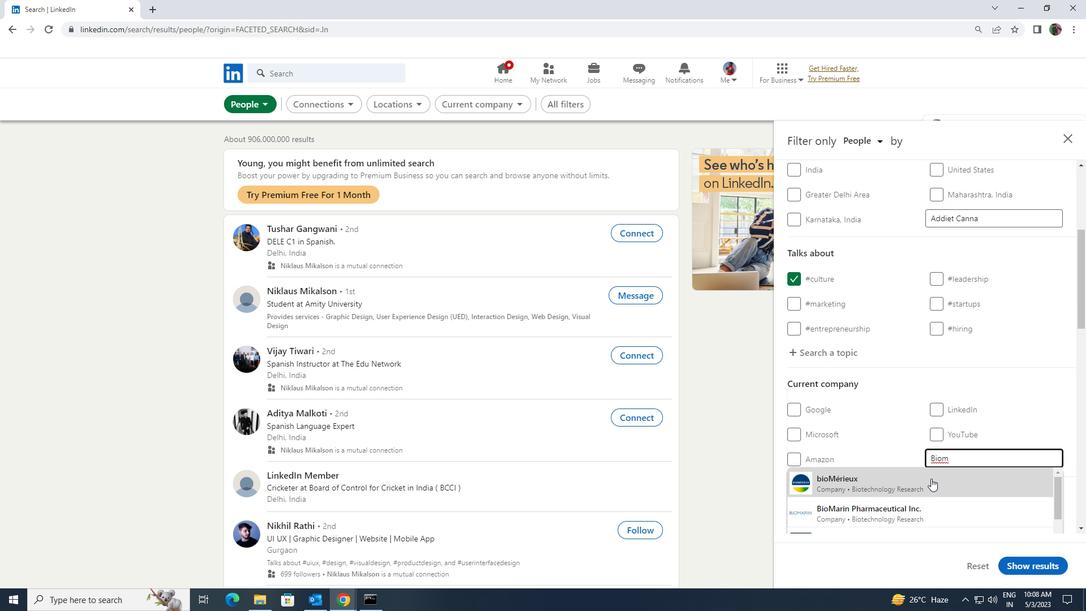 
Action: Mouse scrolled (930, 478) with delta (0, 0)
Screenshot: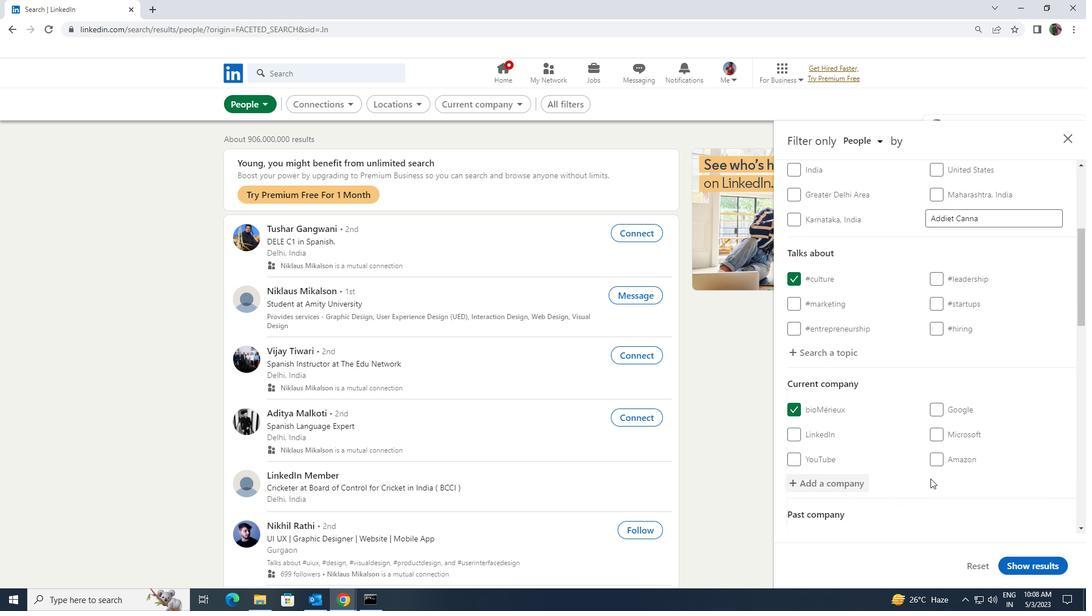 
Action: Mouse scrolled (930, 478) with delta (0, 0)
Screenshot: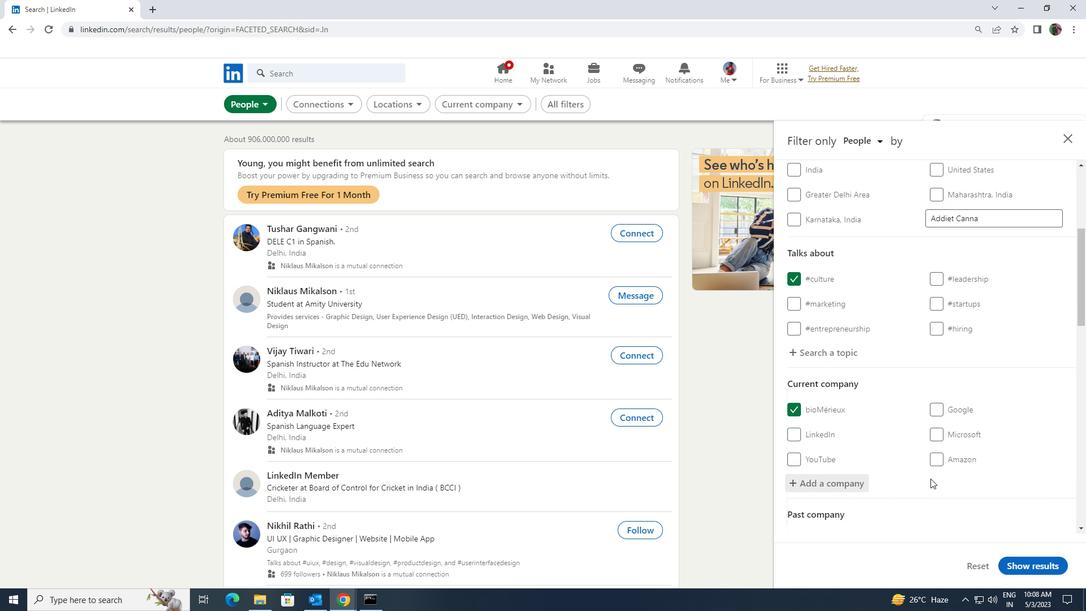 
Action: Mouse moved to (930, 478)
Screenshot: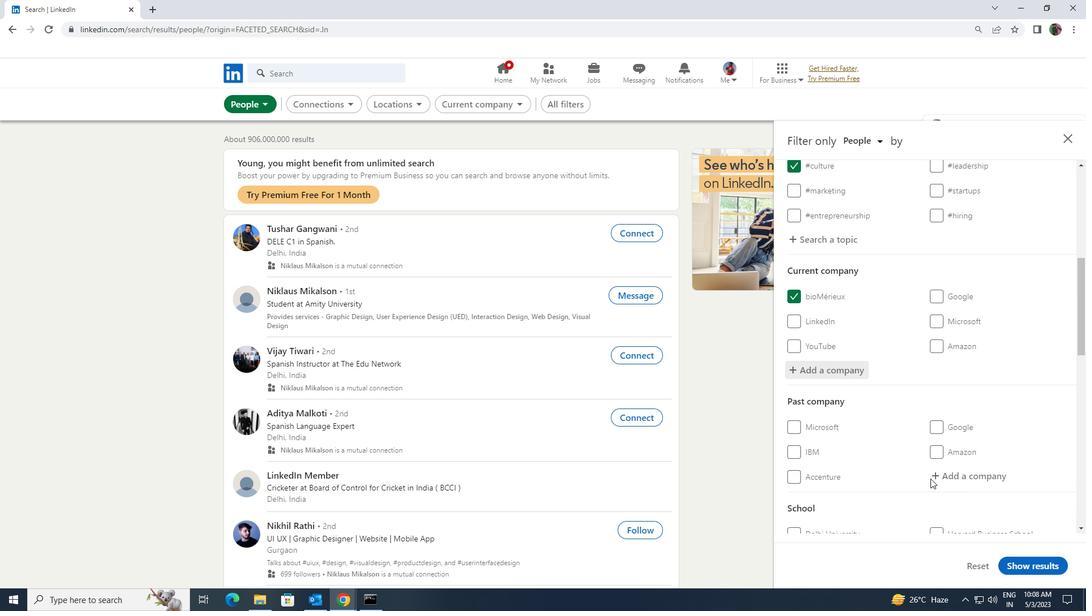 
Action: Mouse scrolled (930, 478) with delta (0, 0)
Screenshot: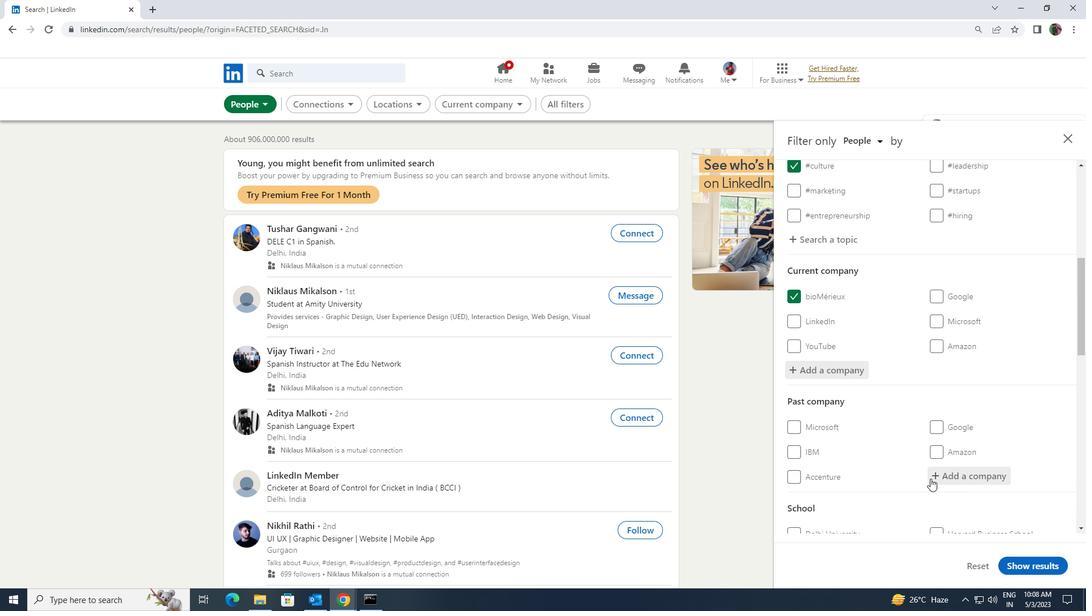 
Action: Mouse scrolled (930, 478) with delta (0, 0)
Screenshot: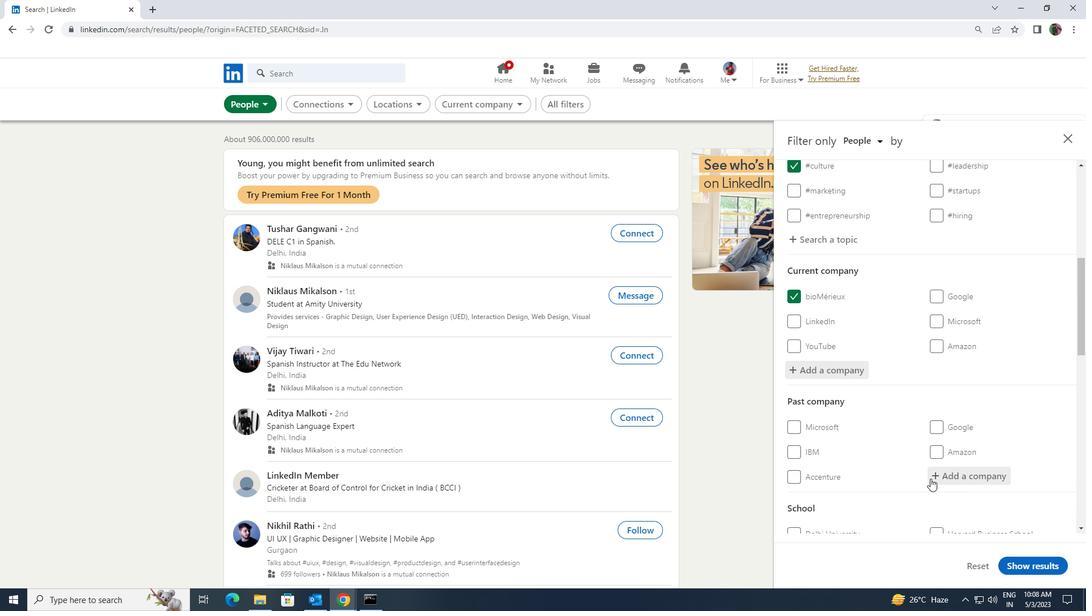 
Action: Mouse pressed left at (930, 478)
Screenshot: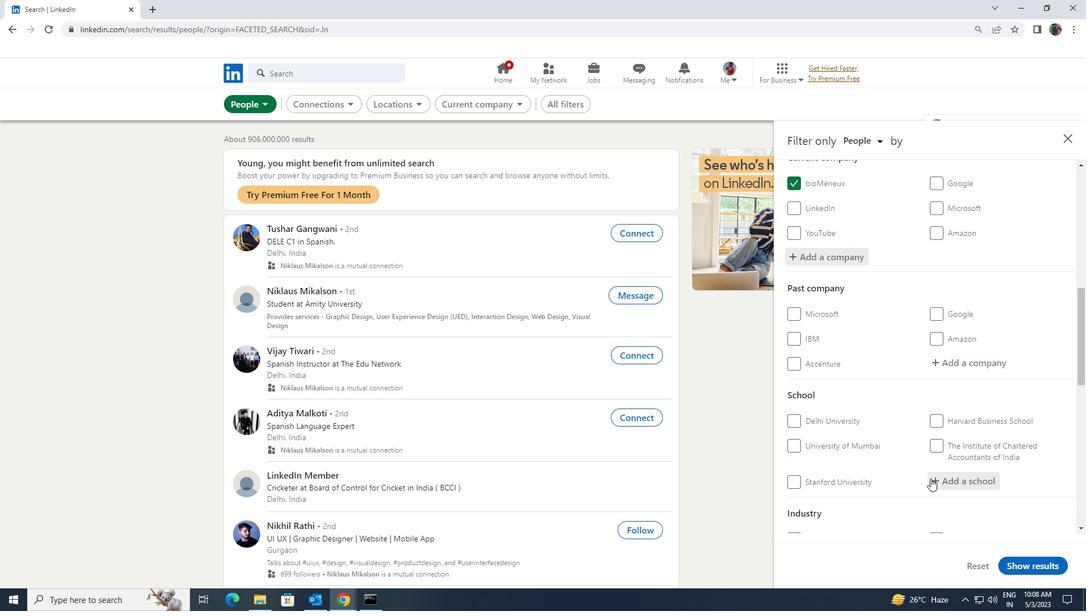 
Action: Key pressed <Key.shift><Key.shift><Key.shift><Key.shift><Key.shift>SRIDEVI
Screenshot: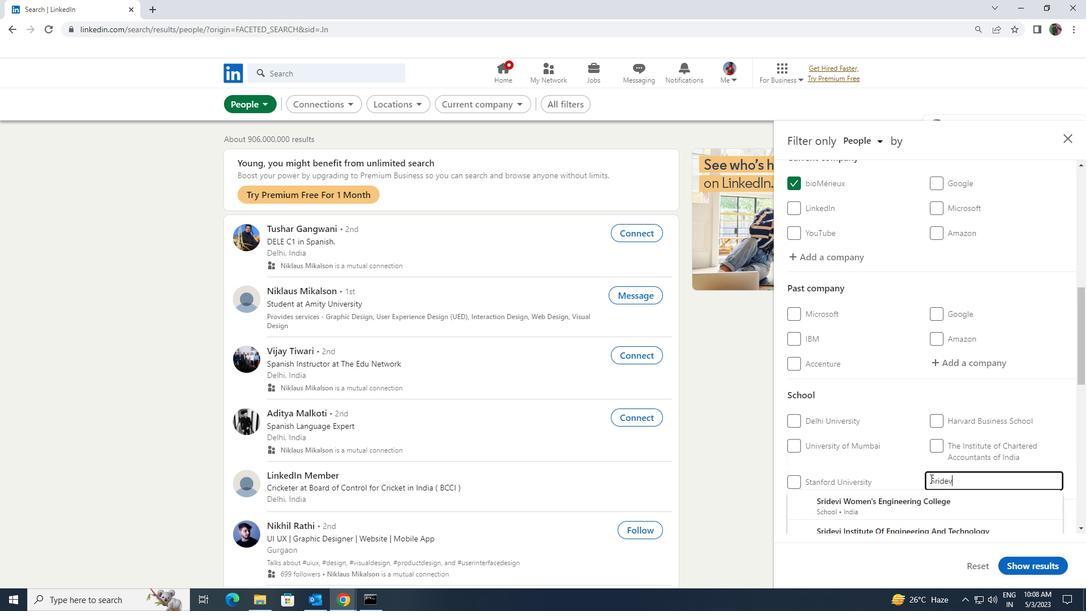 
Action: Mouse moved to (930, 494)
Screenshot: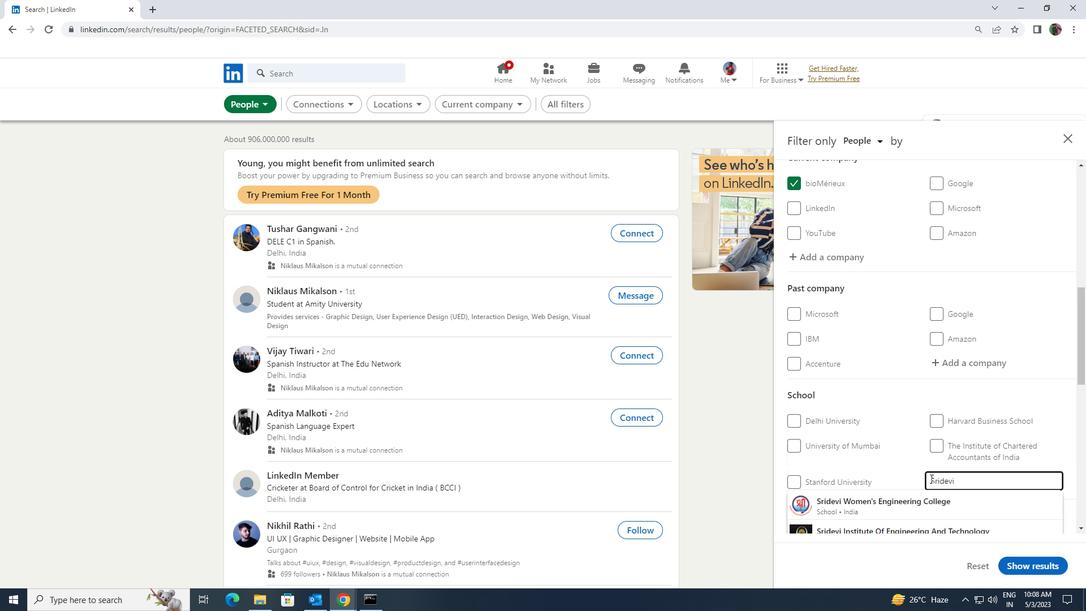 
Action: Mouse pressed left at (930, 494)
Screenshot: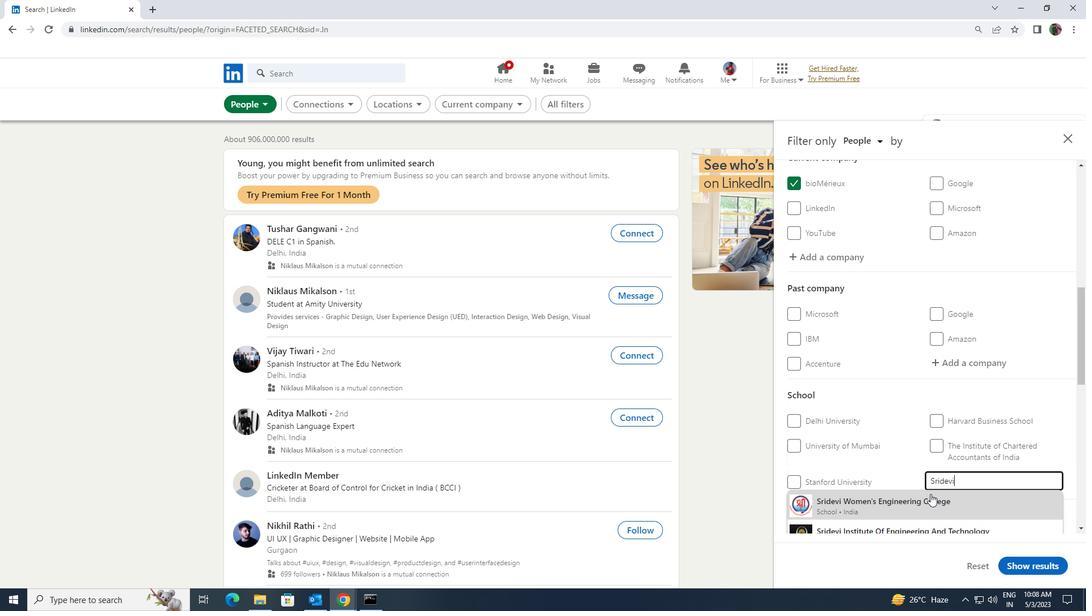 
Action: Mouse scrolled (930, 493) with delta (0, 0)
Screenshot: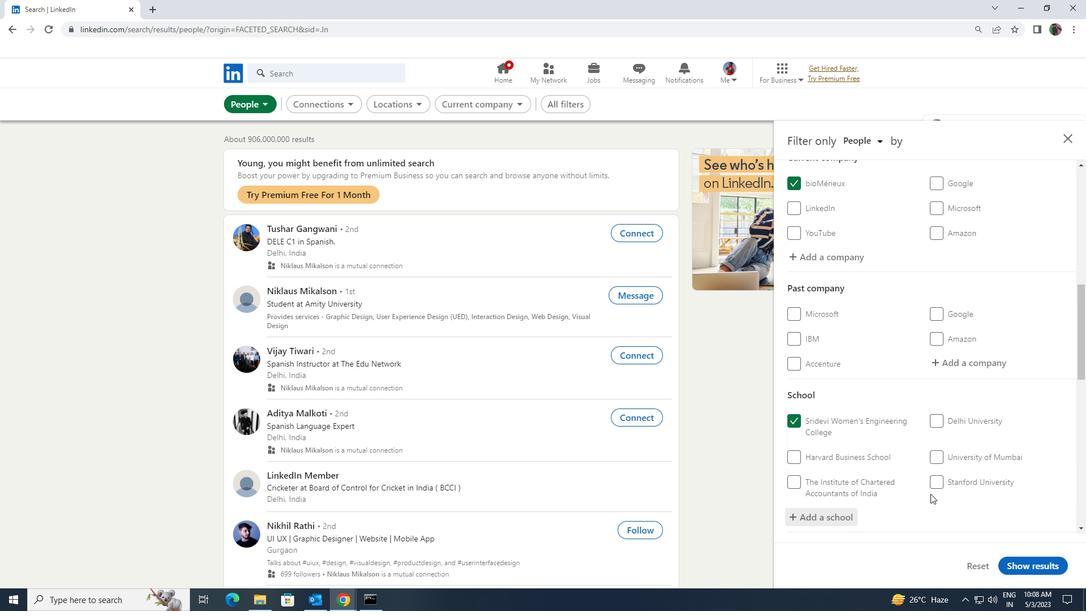 
Action: Mouse scrolled (930, 493) with delta (0, 0)
Screenshot: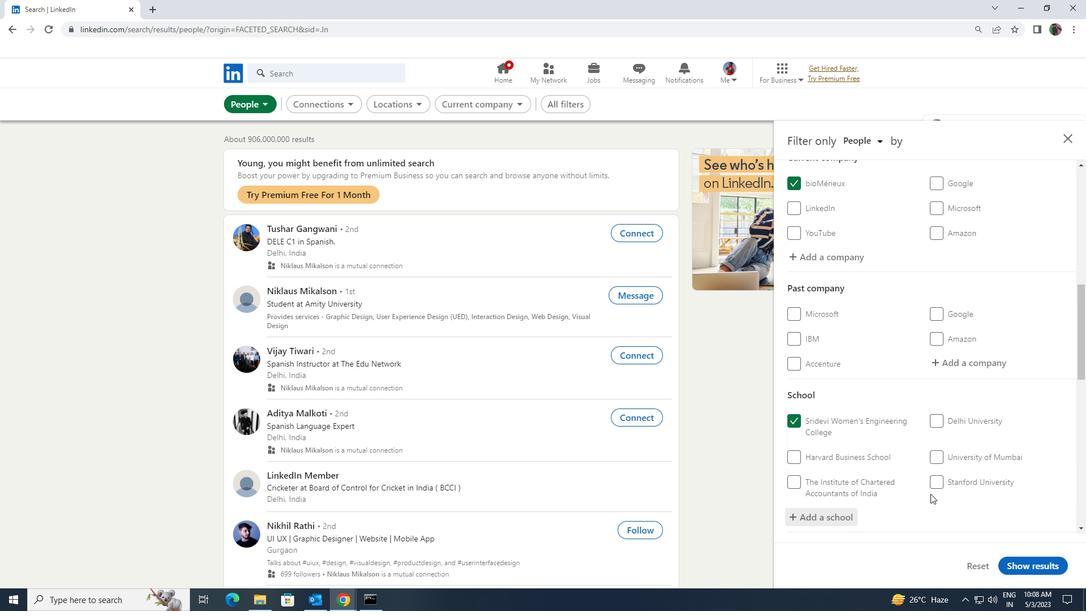 
Action: Mouse scrolled (930, 493) with delta (0, 0)
Screenshot: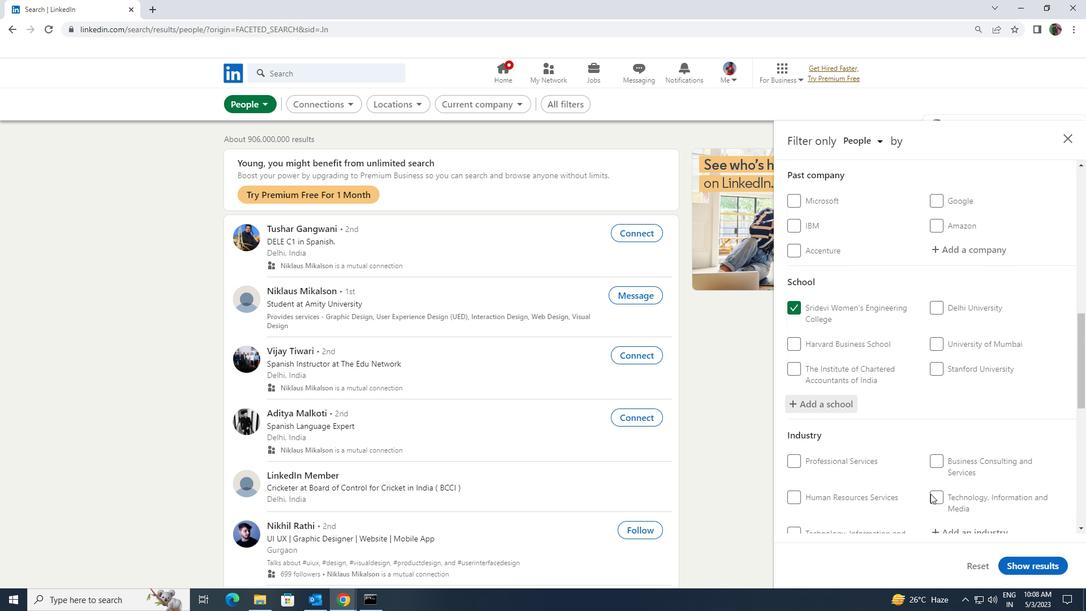 
Action: Mouse moved to (945, 475)
Screenshot: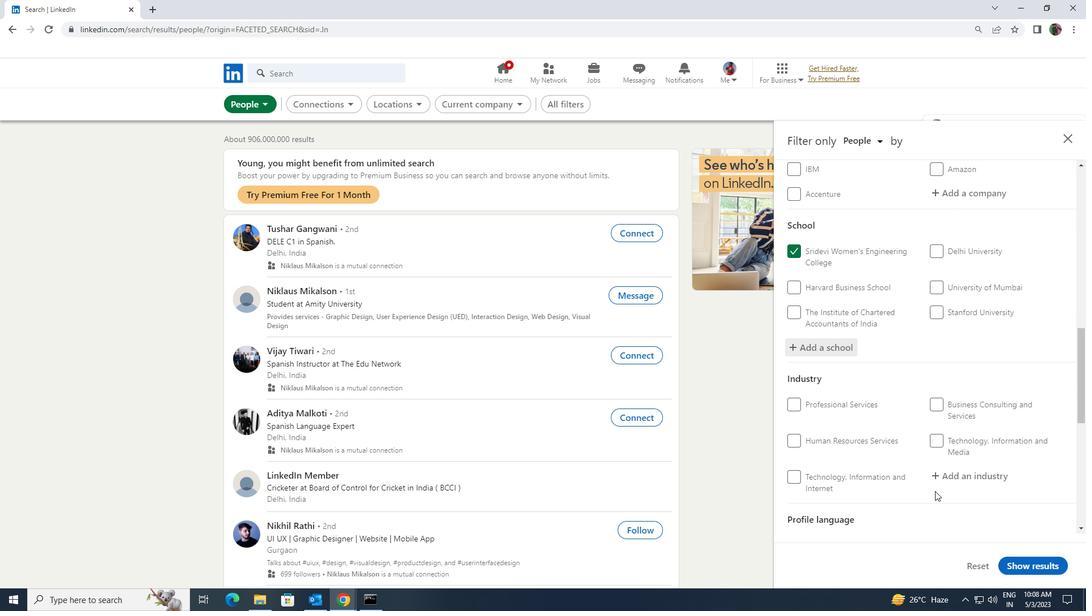 
Action: Mouse pressed left at (945, 475)
Screenshot: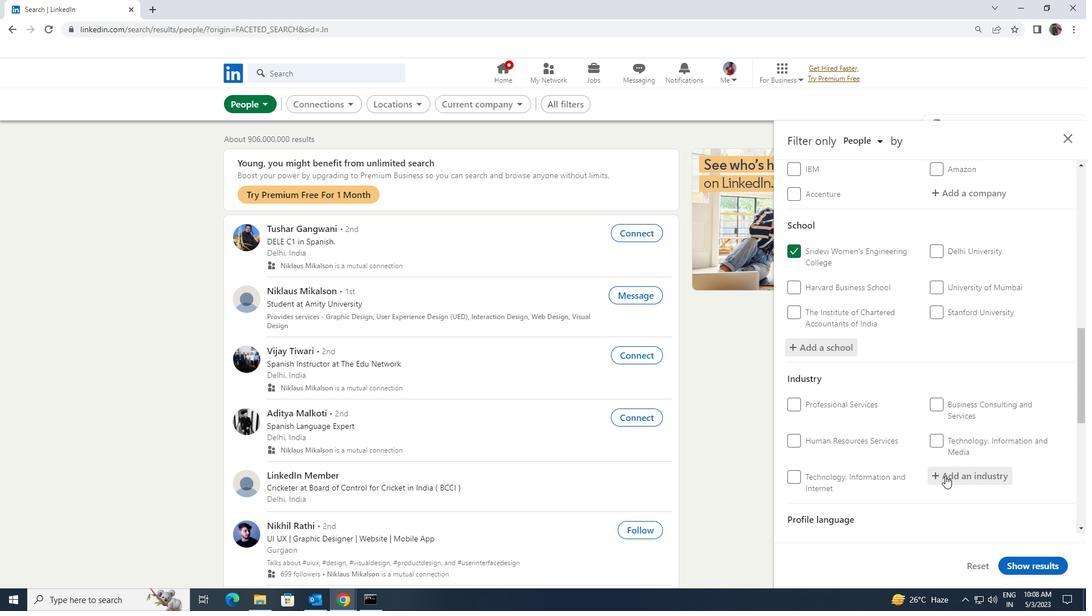 
Action: Key pressed <Key.shift><Key.shift><Key.shift><Key.shift><Key.shift><Key.shift><Key.shift><Key.shift><Key.shift>BANKING
Screenshot: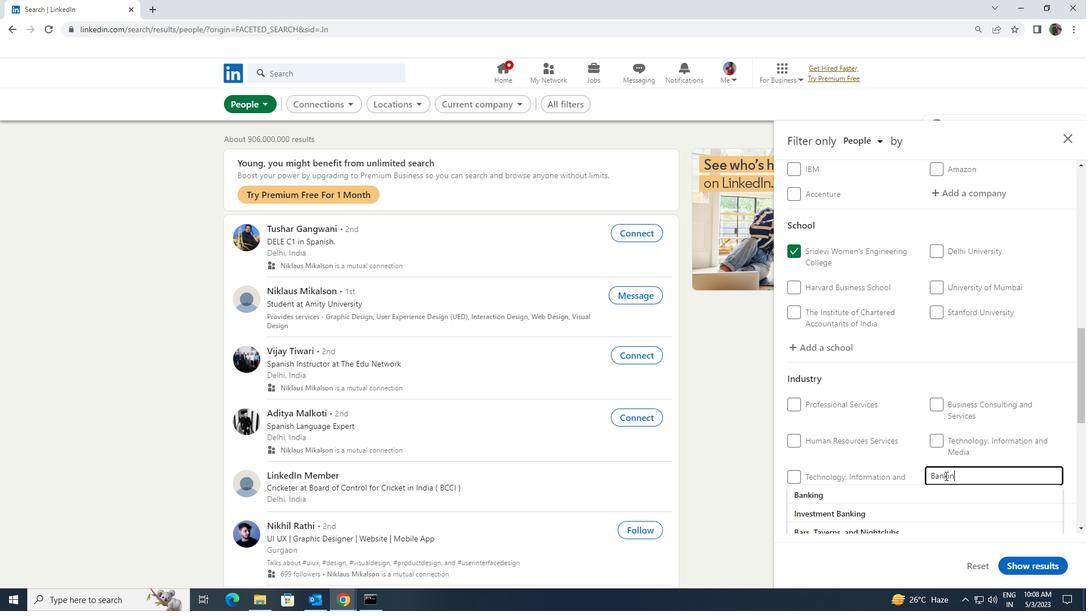 
Action: Mouse moved to (931, 490)
Screenshot: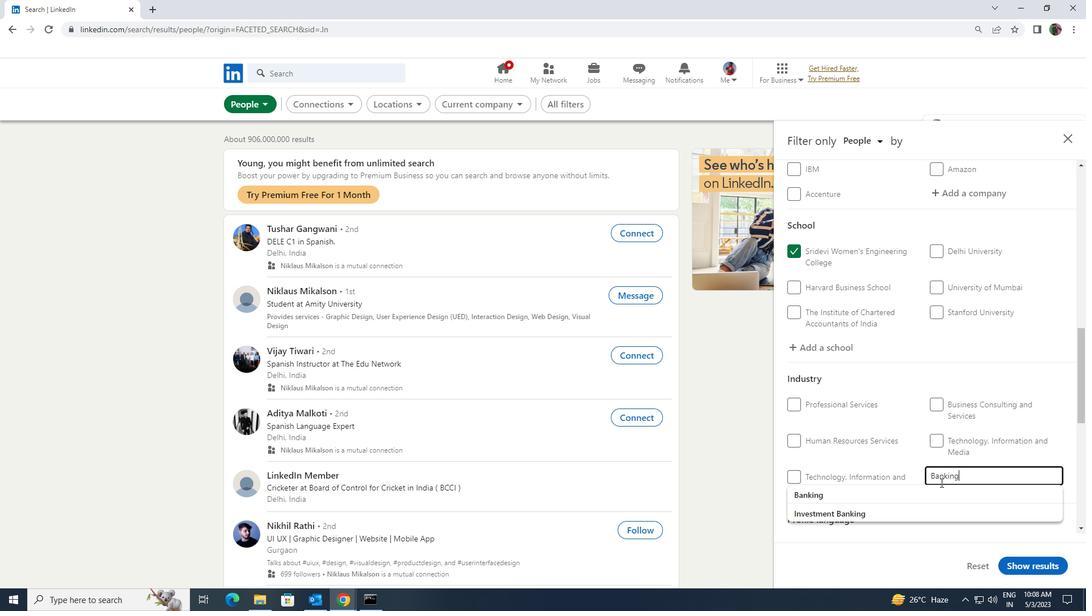 
Action: Mouse pressed left at (931, 490)
Screenshot: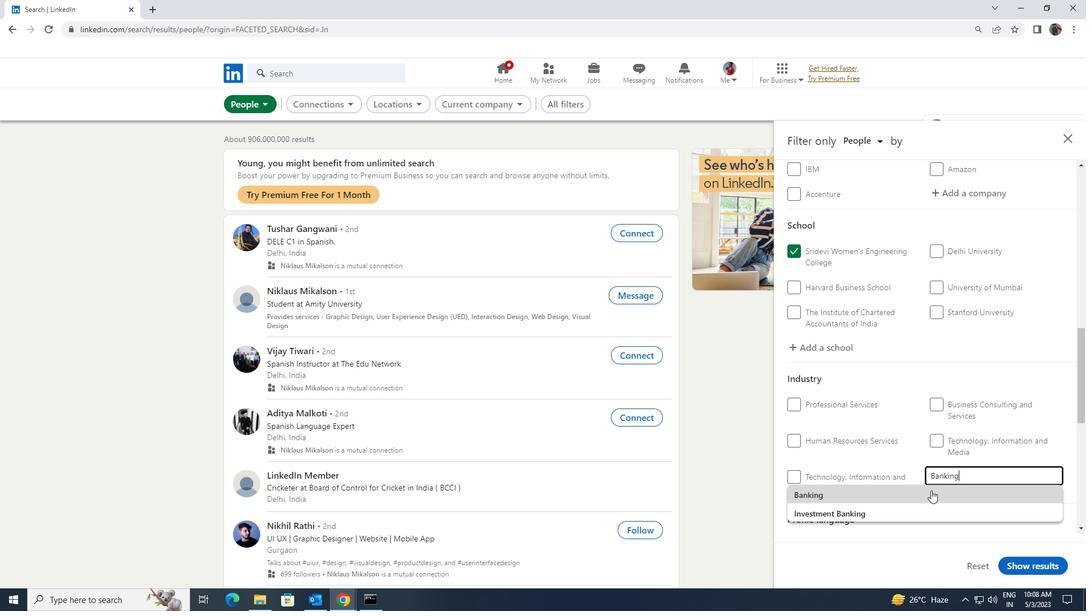 
Action: Mouse moved to (925, 490)
Screenshot: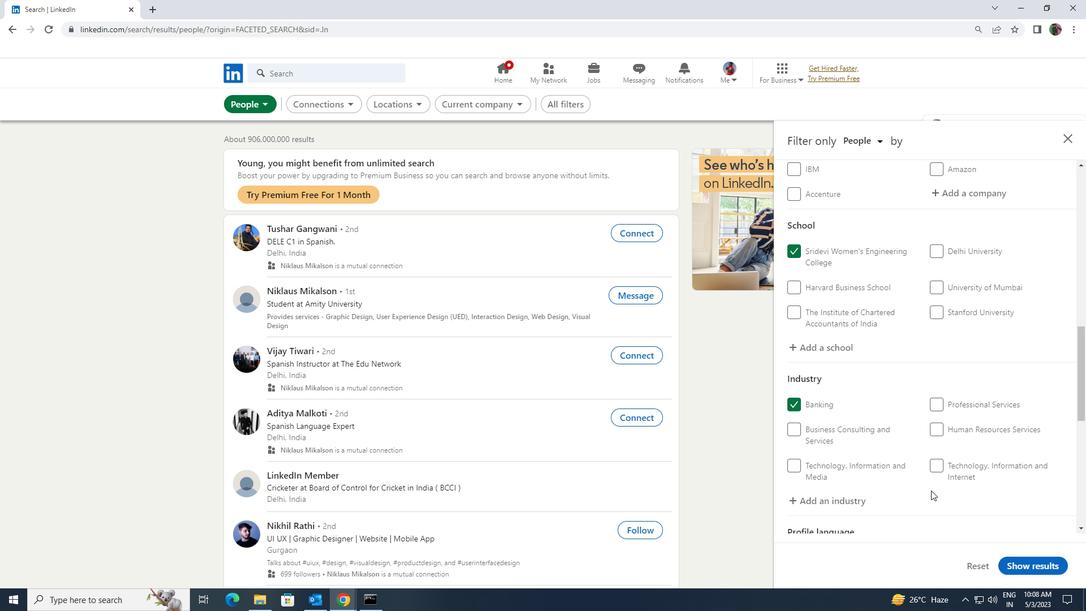 
Action: Mouse scrolled (925, 490) with delta (0, 0)
Screenshot: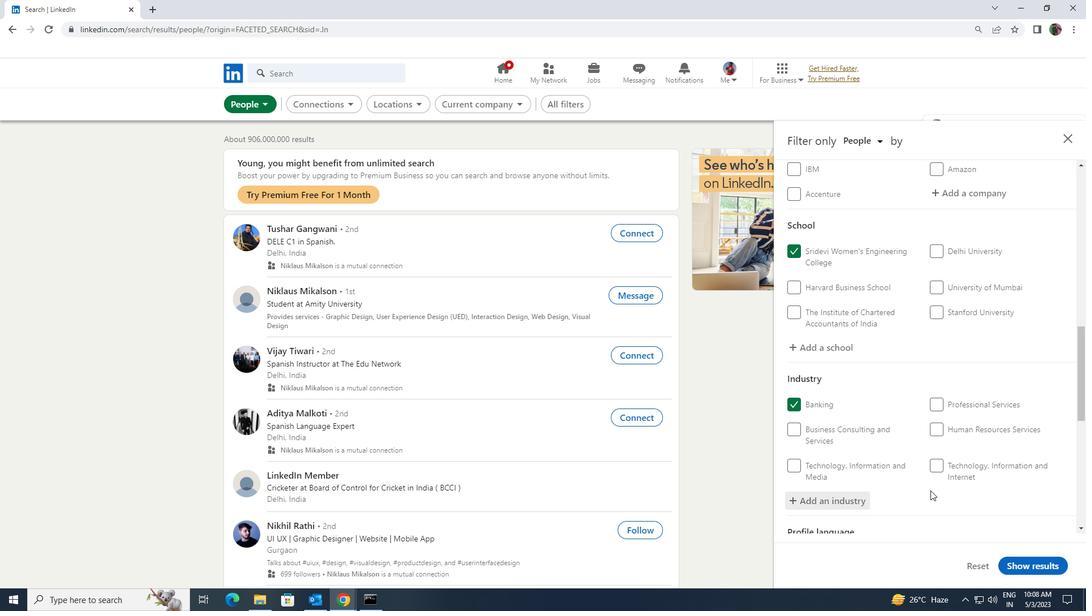 
Action: Mouse scrolled (925, 490) with delta (0, 0)
Screenshot: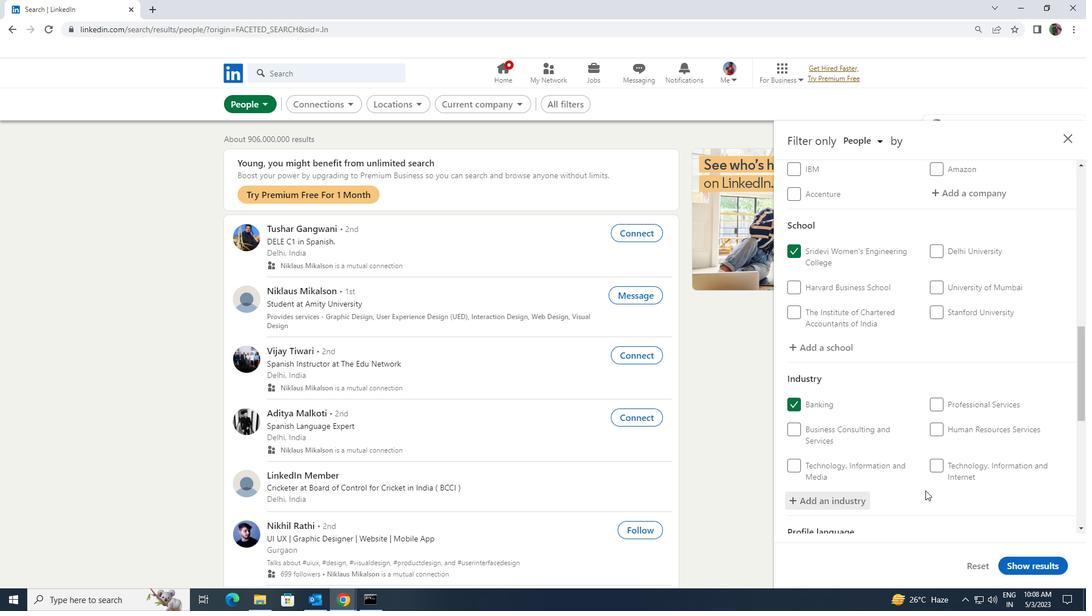 
Action: Mouse moved to (925, 490)
Screenshot: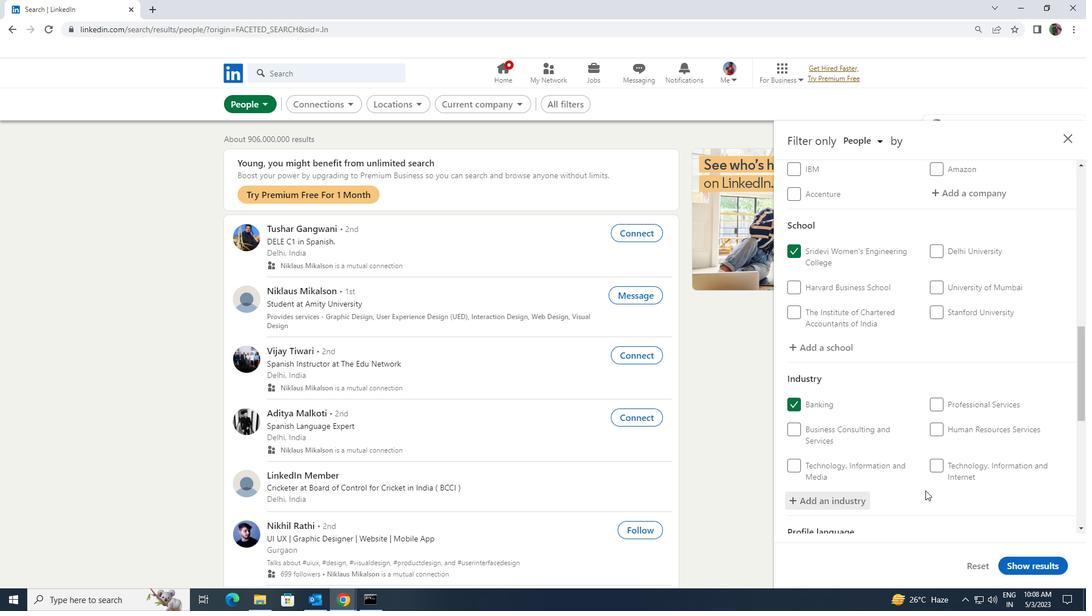 
Action: Mouse scrolled (925, 490) with delta (0, 0)
Screenshot: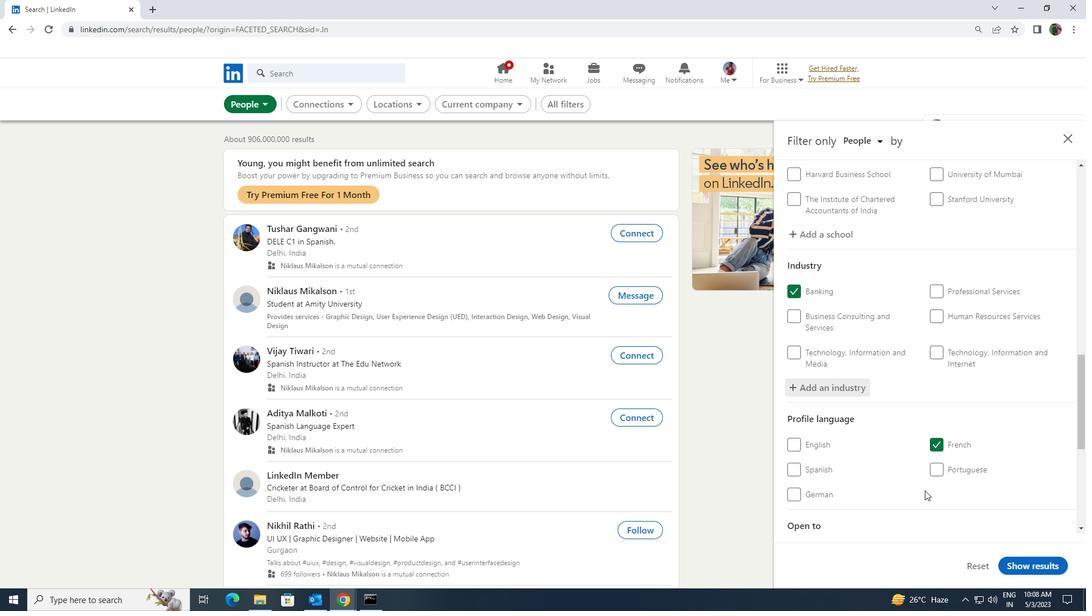 
Action: Mouse scrolled (925, 490) with delta (0, 0)
Screenshot: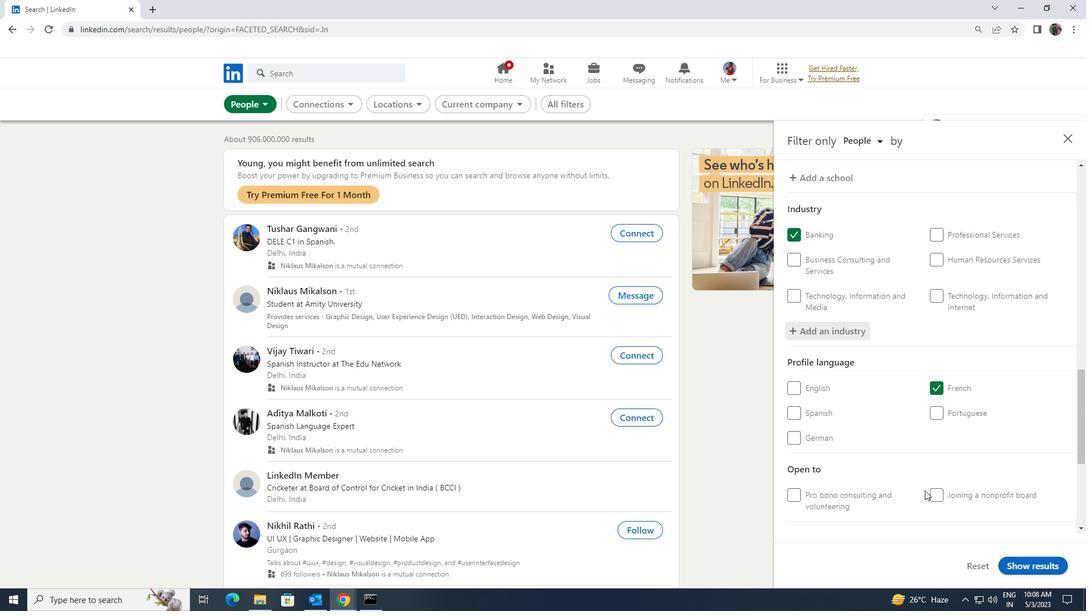 
Action: Mouse scrolled (925, 490) with delta (0, 0)
Screenshot: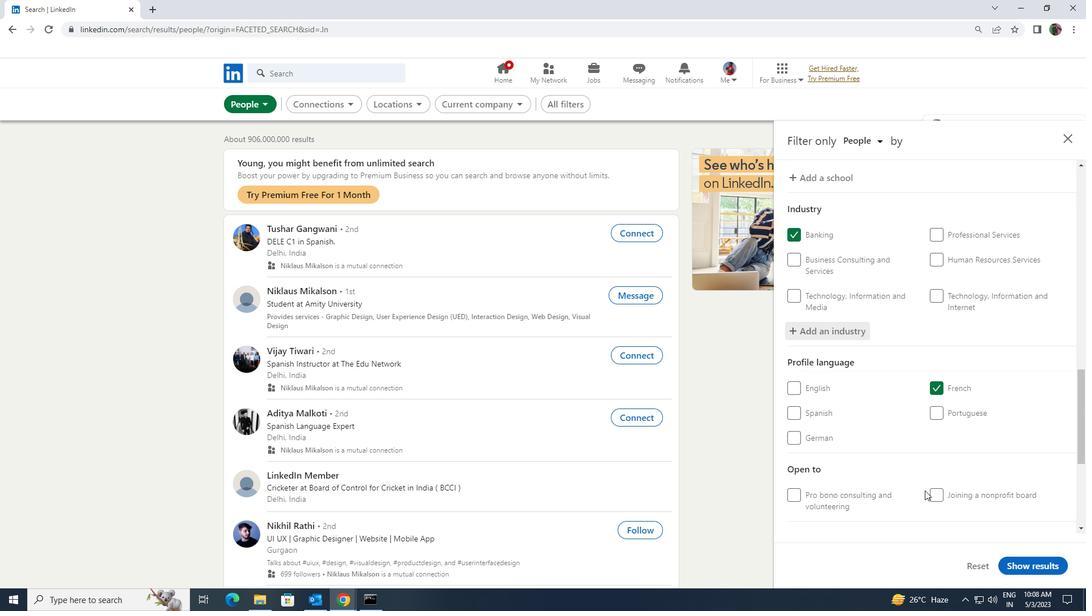 
Action: Mouse moved to (934, 494)
Screenshot: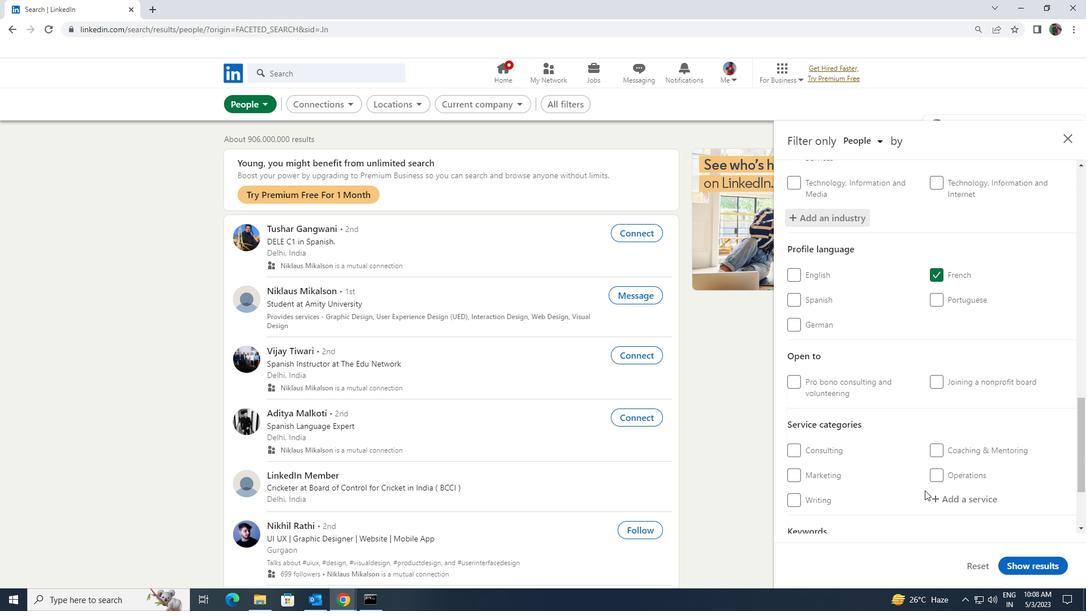 
Action: Mouse pressed left at (934, 494)
Screenshot: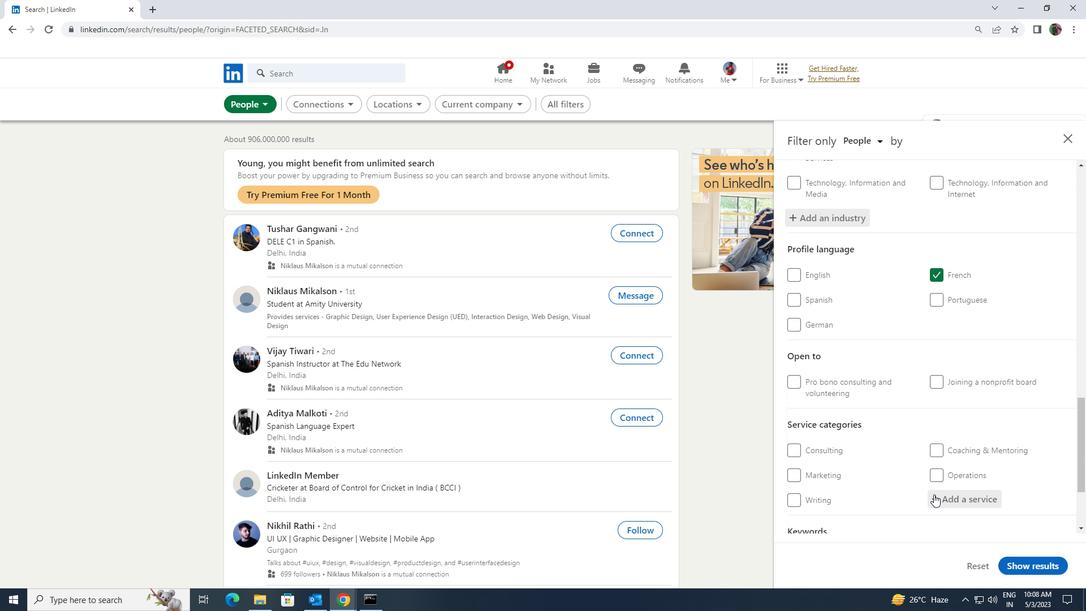 
Action: Key pressed <Key.shift>FAN<Key.backspace>MIL
Screenshot: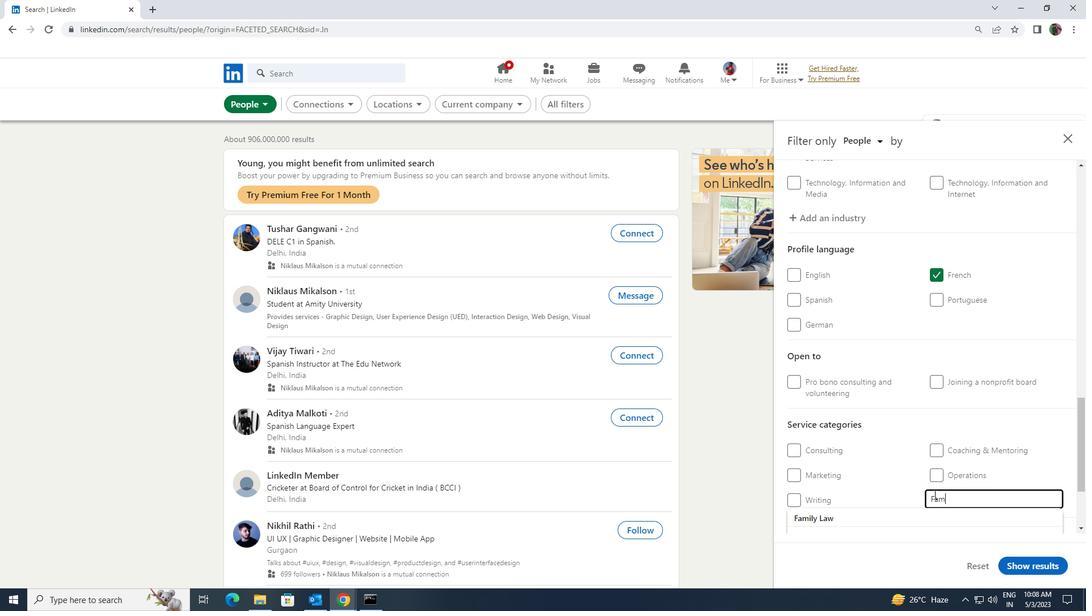 
Action: Mouse moved to (924, 511)
Screenshot: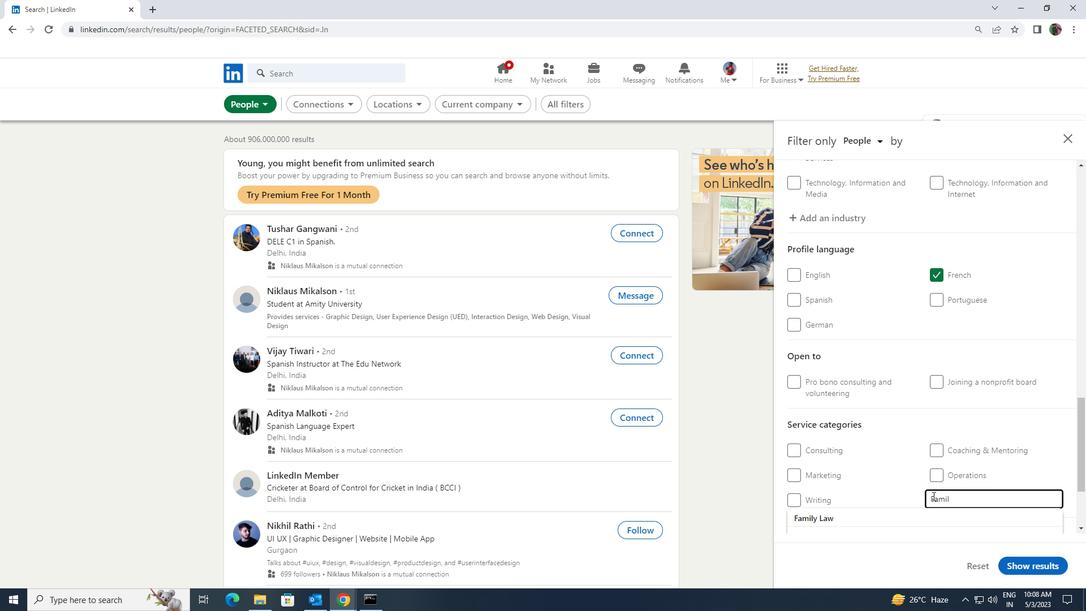 
Action: Mouse pressed left at (924, 511)
Screenshot: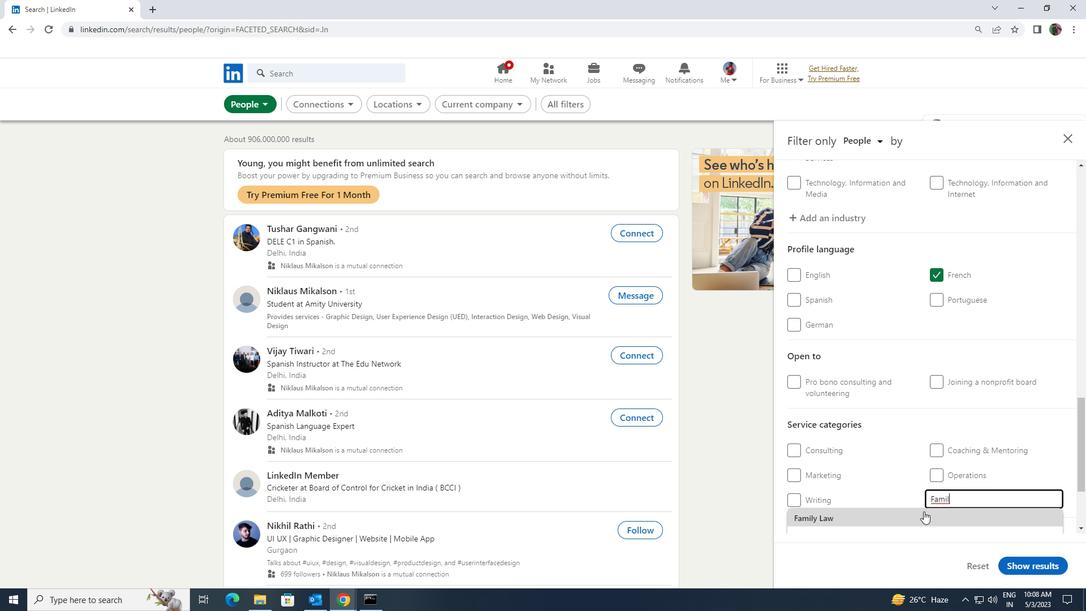 
Action: Mouse moved to (924, 512)
Screenshot: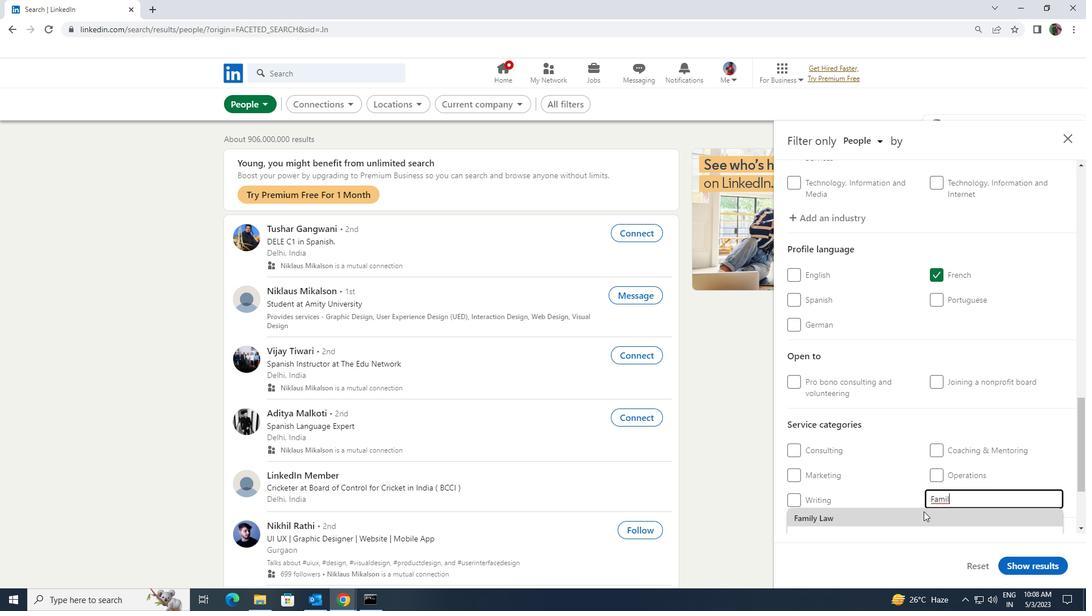 
Action: Mouse scrolled (924, 511) with delta (0, 0)
Screenshot: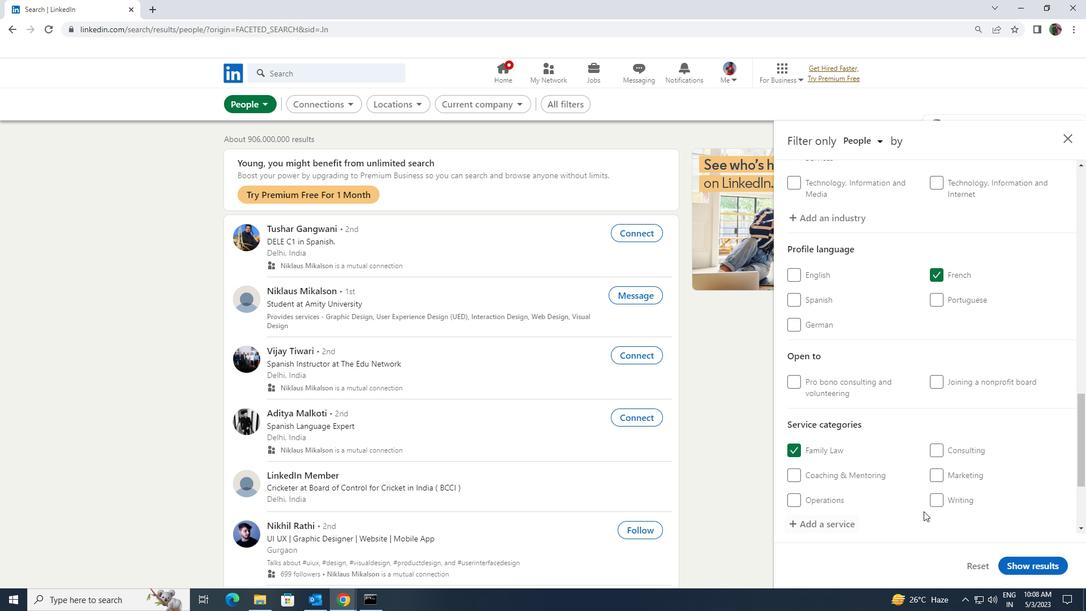 
Action: Mouse scrolled (924, 511) with delta (0, 0)
Screenshot: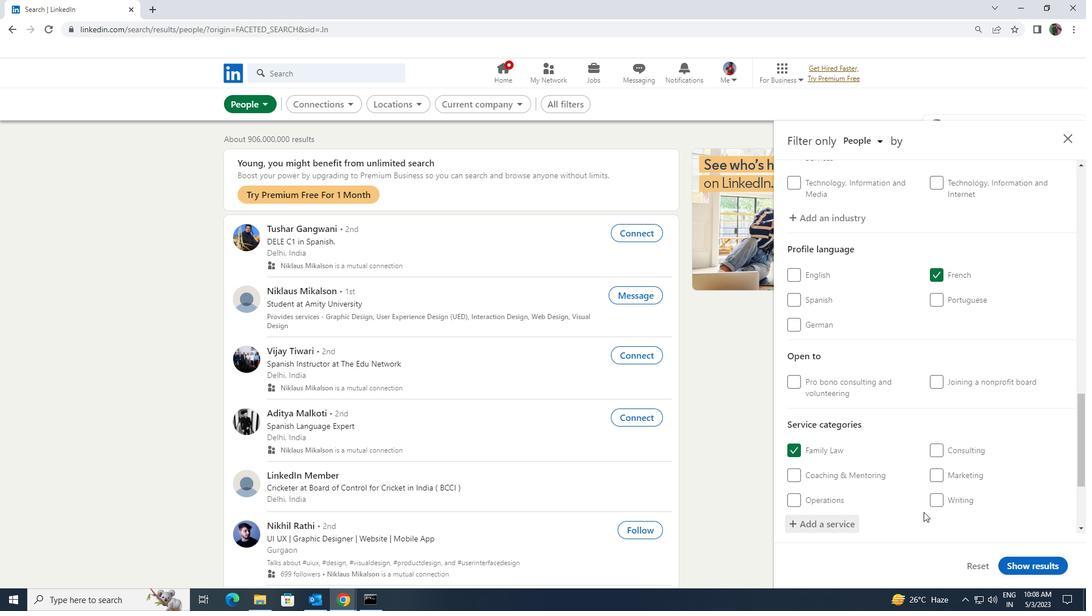 
Action: Mouse moved to (892, 516)
Screenshot: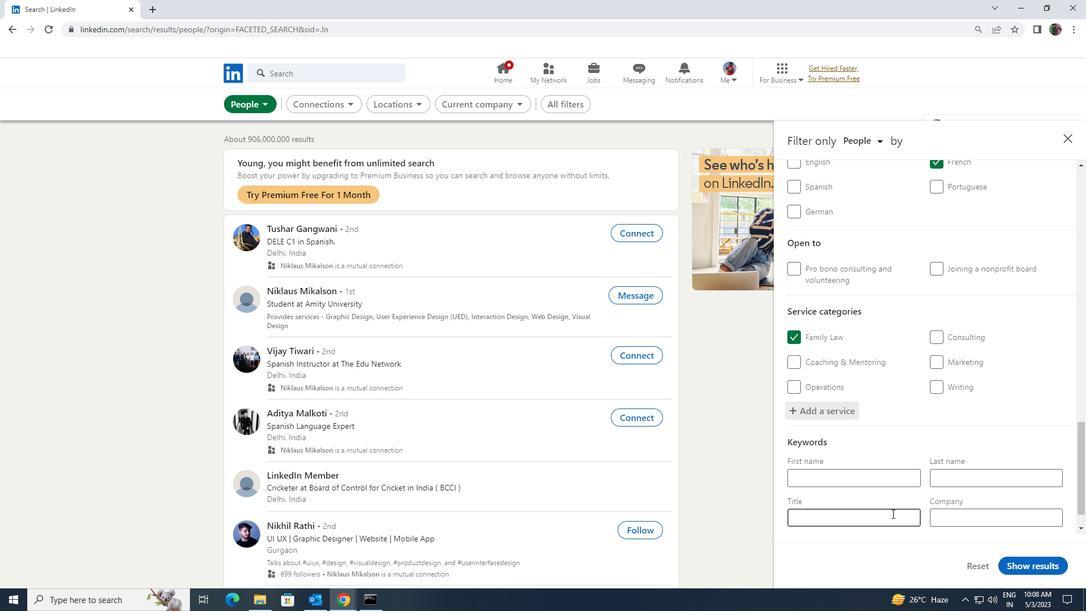 
Action: Mouse pressed left at (892, 516)
Screenshot: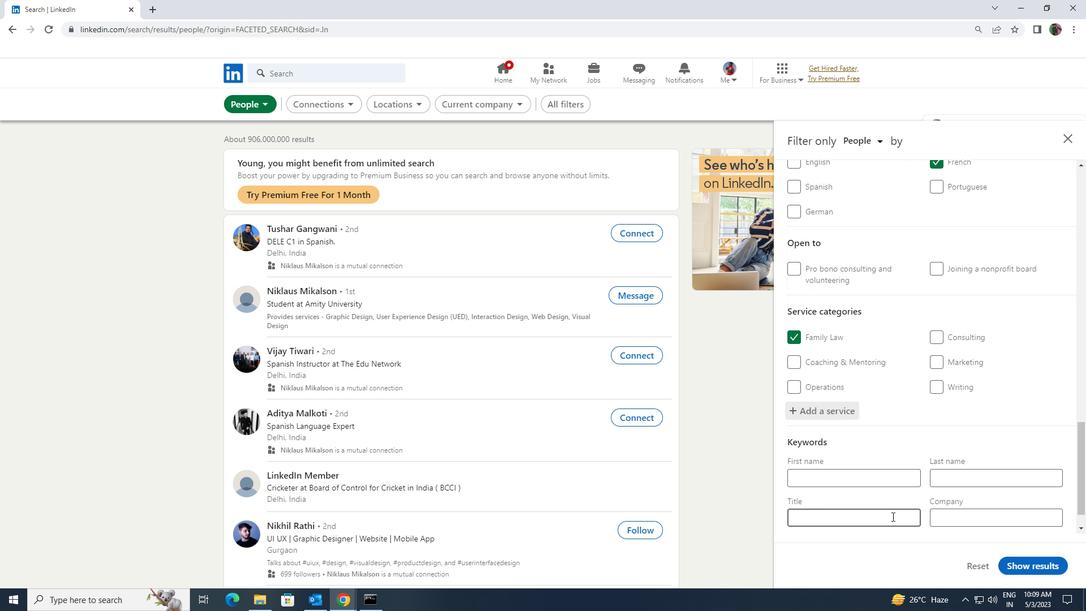 
Action: Key pressed <Key.shift><Key.shift><Key.shift><Key.shift><Key.shift><Key.shift><Key.shift><Key.shift><Key.shift><Key.shift>ARTIST
Screenshot: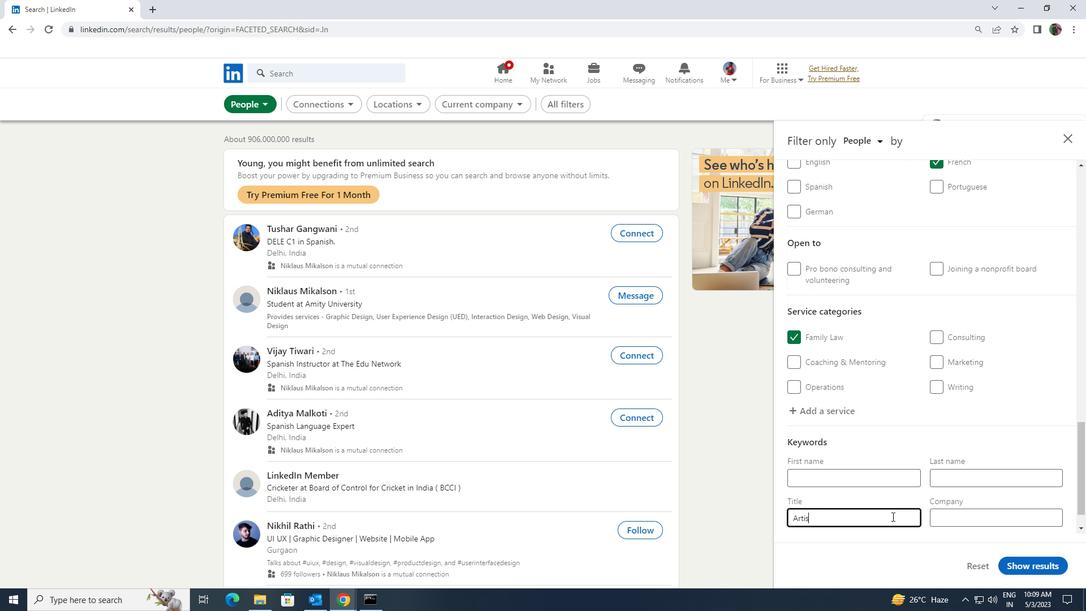 
Action: Mouse moved to (1023, 565)
Screenshot: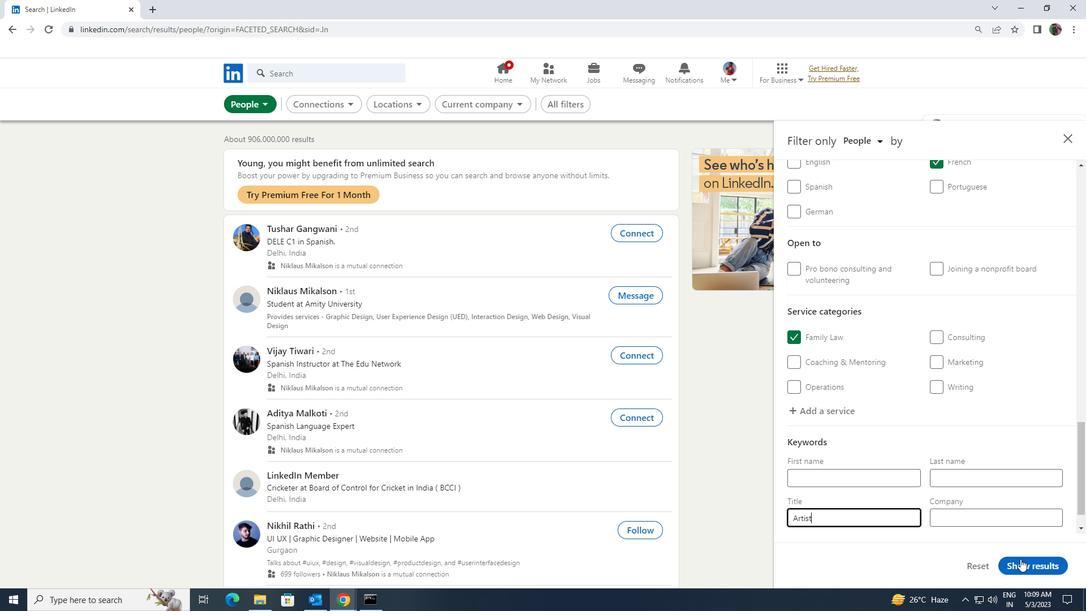 
Action: Mouse pressed left at (1023, 565)
Screenshot: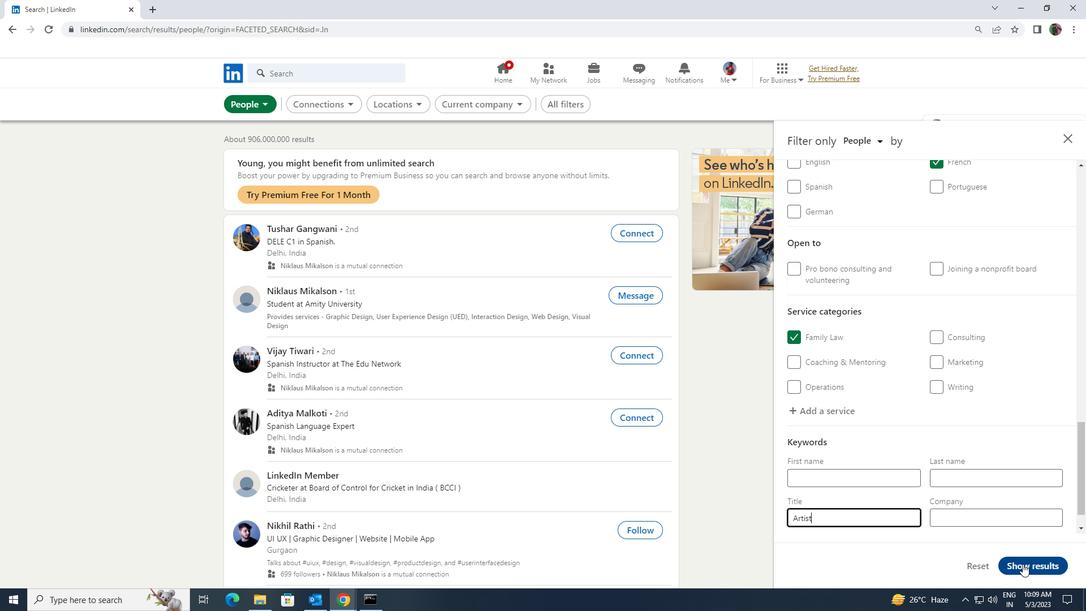 
